 Task: Font style For heading UseBookman old style with blue colour & bold. font size for heading '20 Pt. 'Change the font style of data to Bookman old styleand font size to  12 Pt. Change the alignment of both headline & data to  Align center. In the sheet  BankStmts logbookbook
Action: Mouse moved to (44, 93)
Screenshot: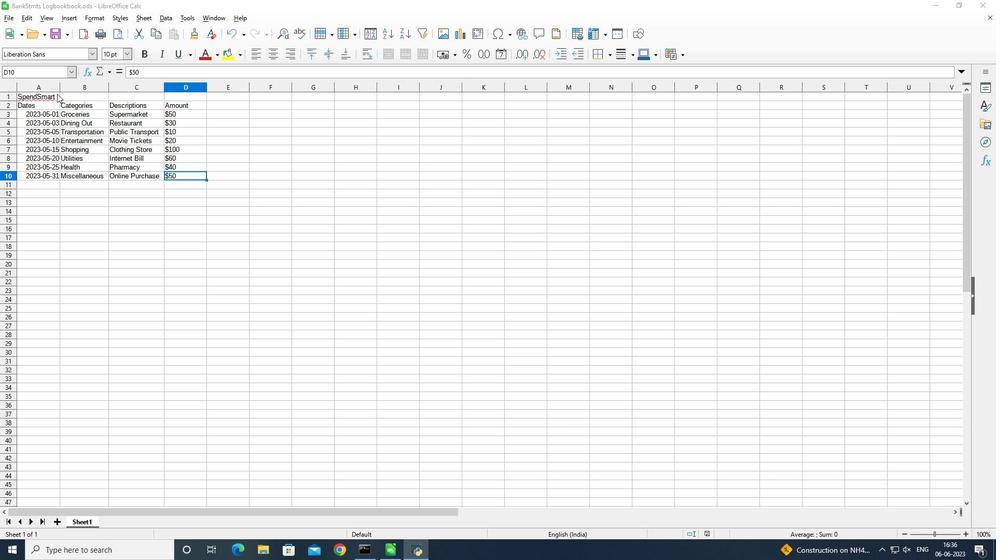 
Action: Mouse pressed left at (44, 93)
Screenshot: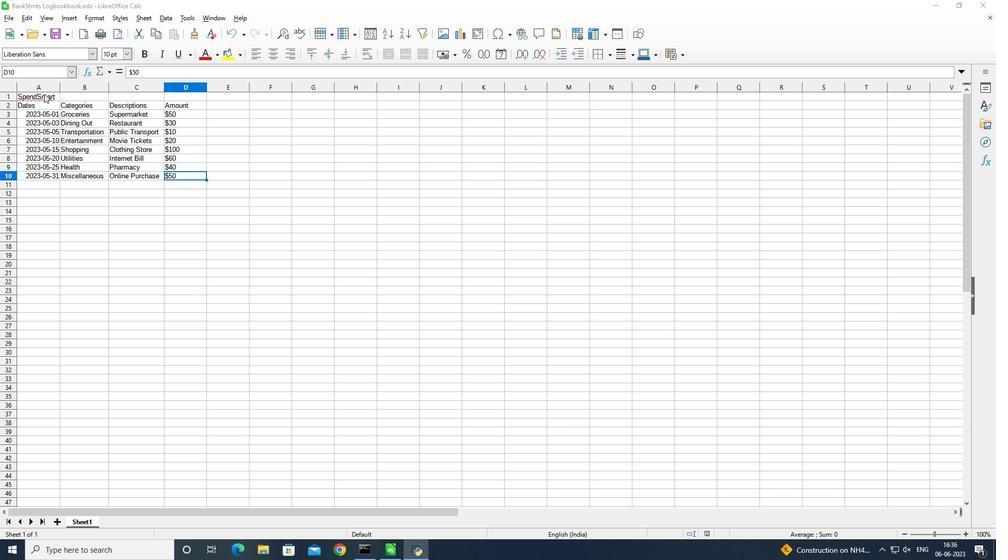 
Action: Mouse moved to (93, 52)
Screenshot: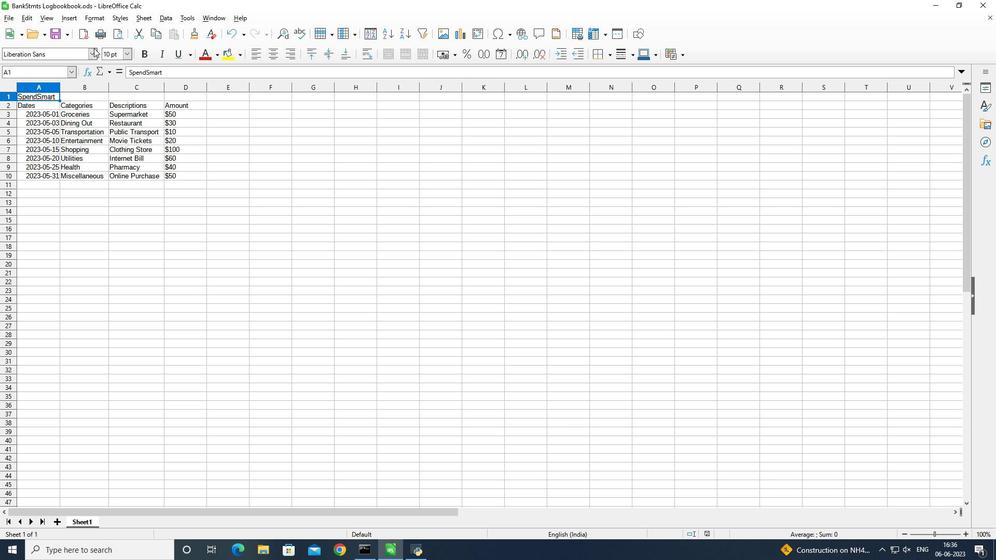 
Action: Mouse pressed left at (93, 52)
Screenshot: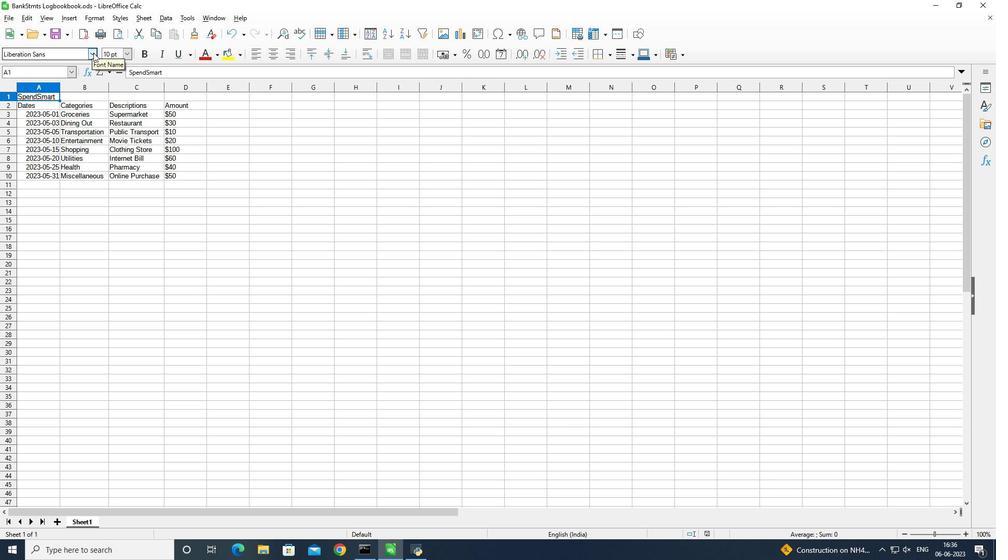 
Action: Mouse moved to (88, 184)
Screenshot: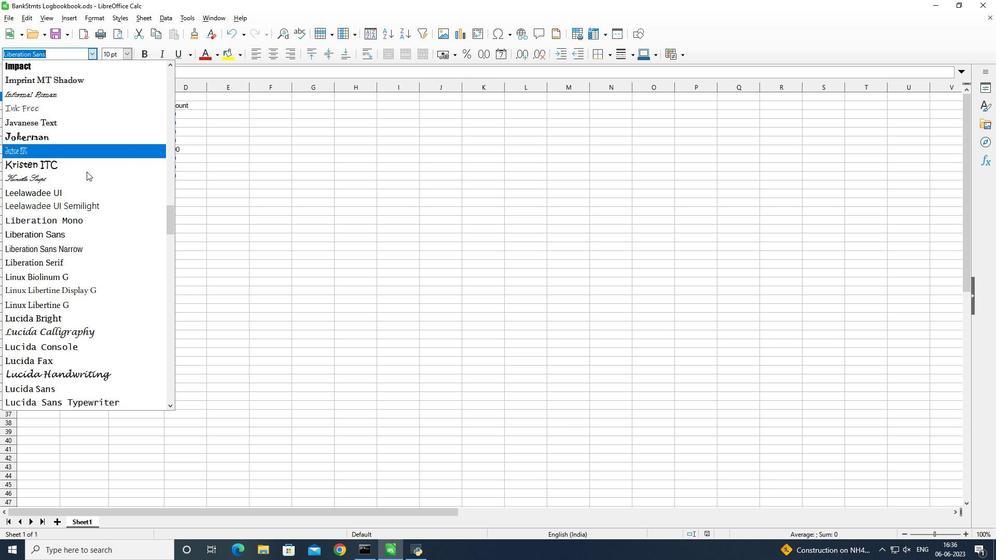 
Action: Mouse scrolled (88, 184) with delta (0, 0)
Screenshot: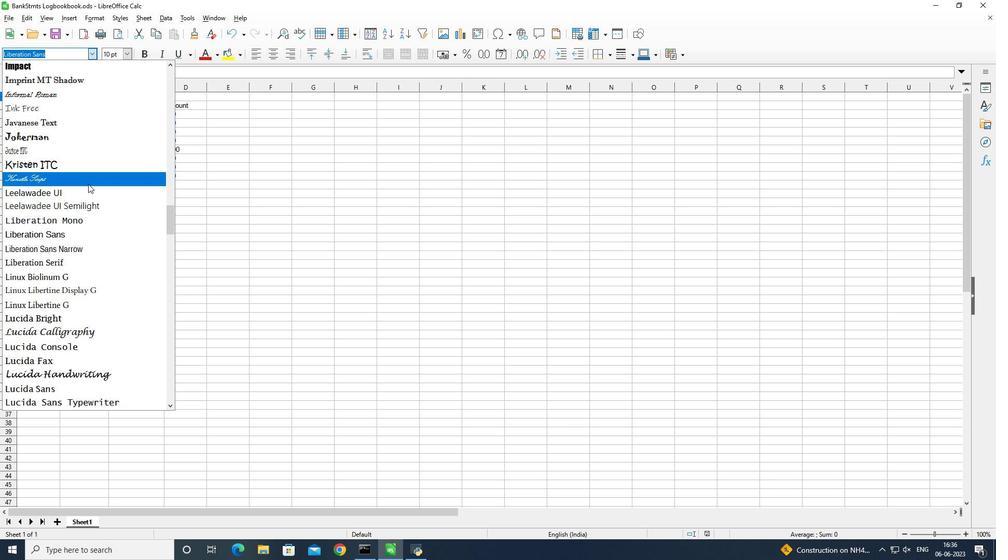 
Action: Mouse scrolled (88, 184) with delta (0, 0)
Screenshot: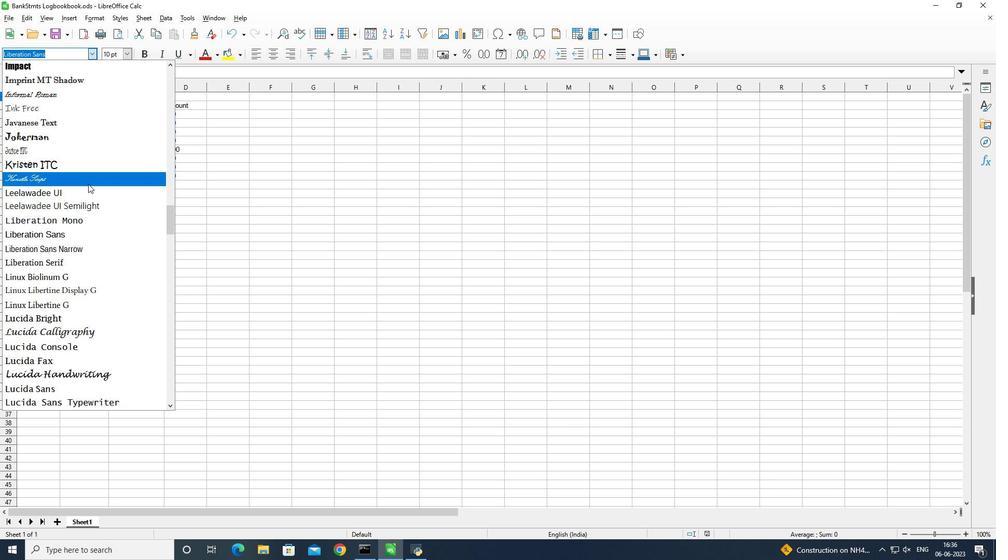 
Action: Mouse scrolled (88, 184) with delta (0, 0)
Screenshot: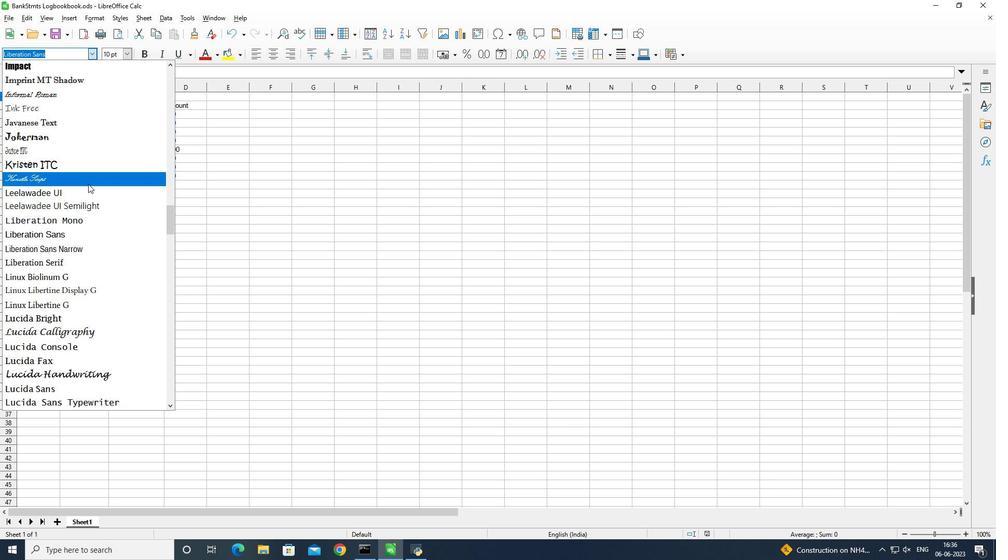 
Action: Mouse scrolled (88, 184) with delta (0, 0)
Screenshot: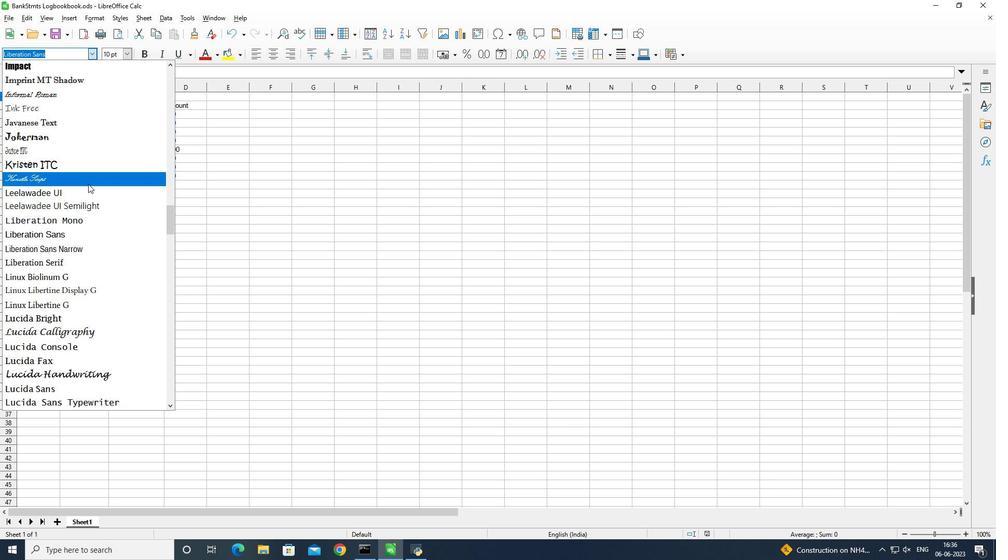 
Action: Mouse scrolled (88, 184) with delta (0, 0)
Screenshot: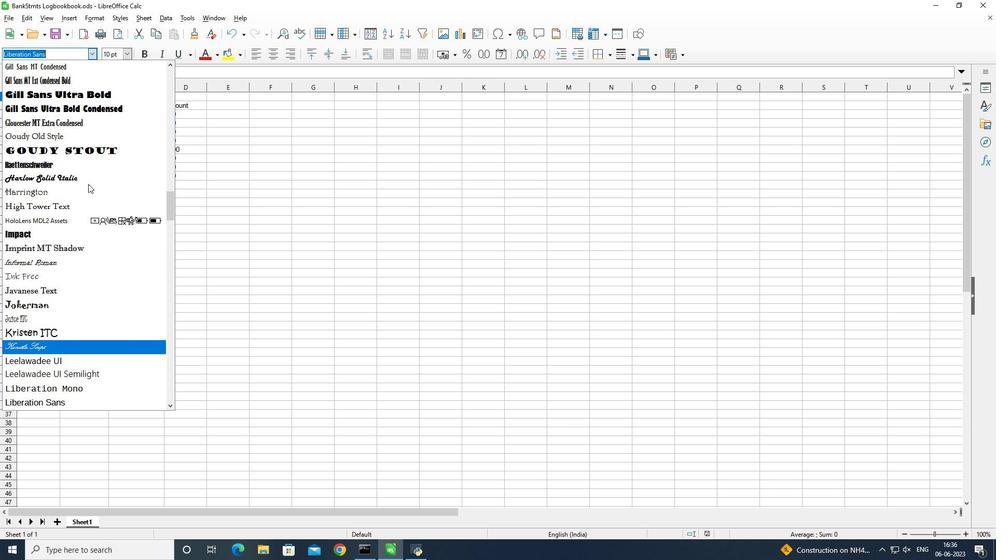 
Action: Mouse scrolled (88, 184) with delta (0, 0)
Screenshot: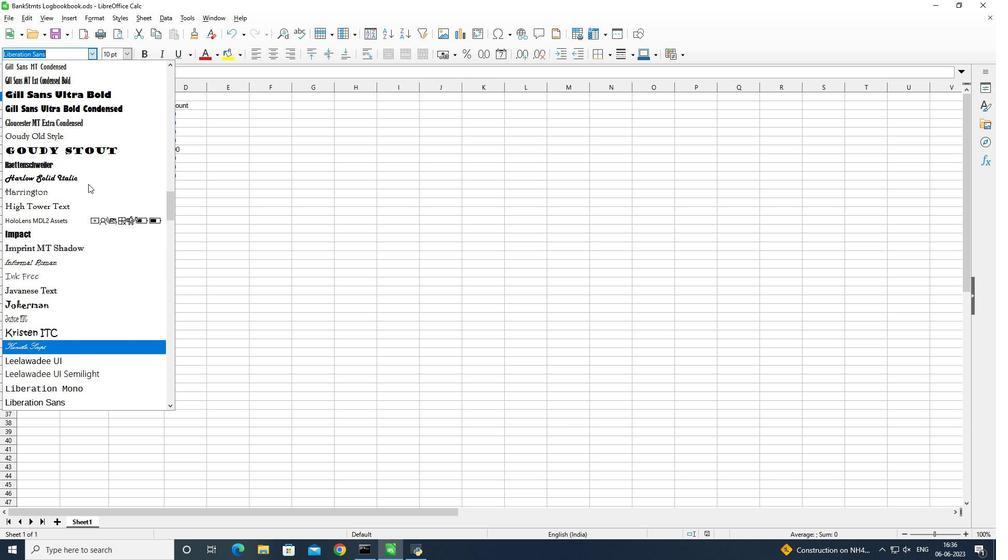 
Action: Mouse scrolled (88, 184) with delta (0, 0)
Screenshot: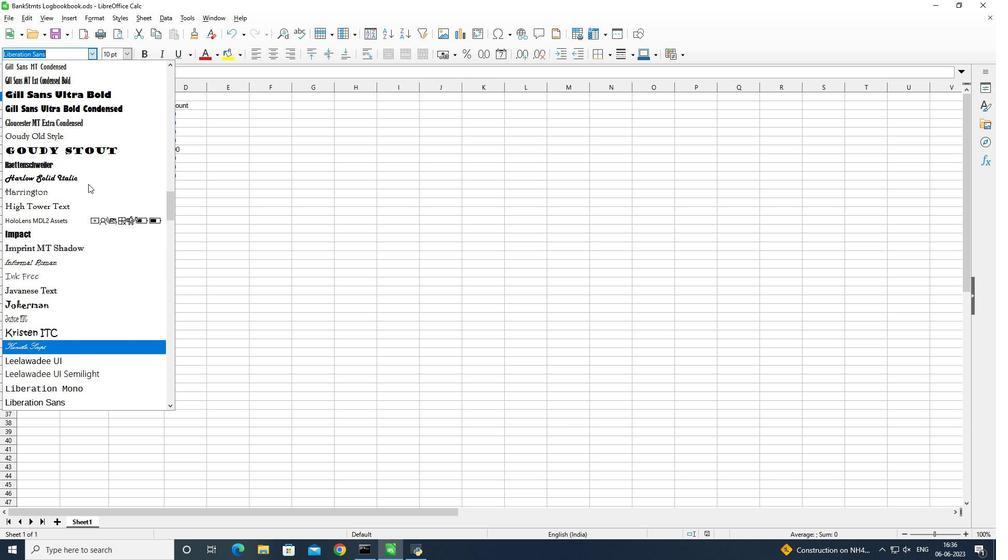 
Action: Mouse scrolled (88, 184) with delta (0, 0)
Screenshot: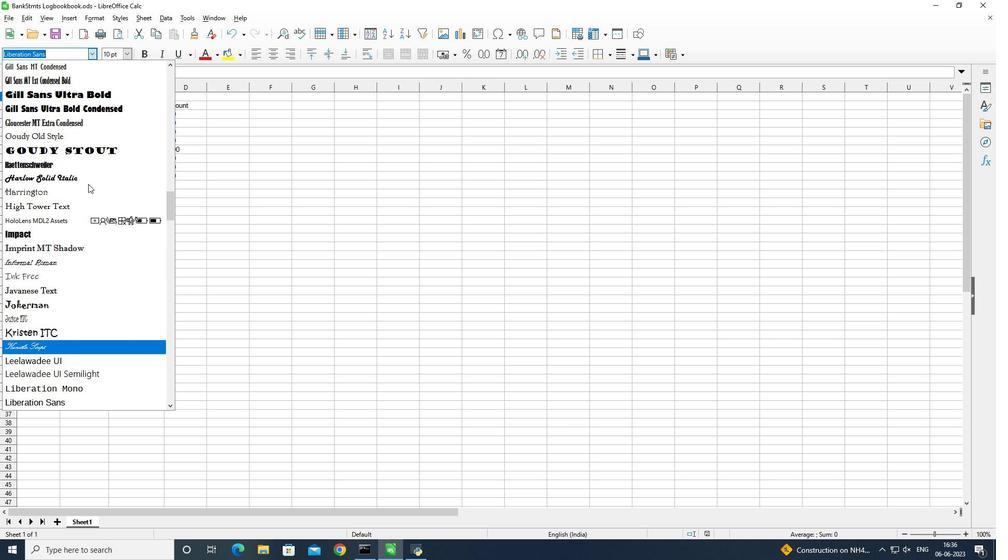 
Action: Mouse scrolled (88, 184) with delta (0, 0)
Screenshot: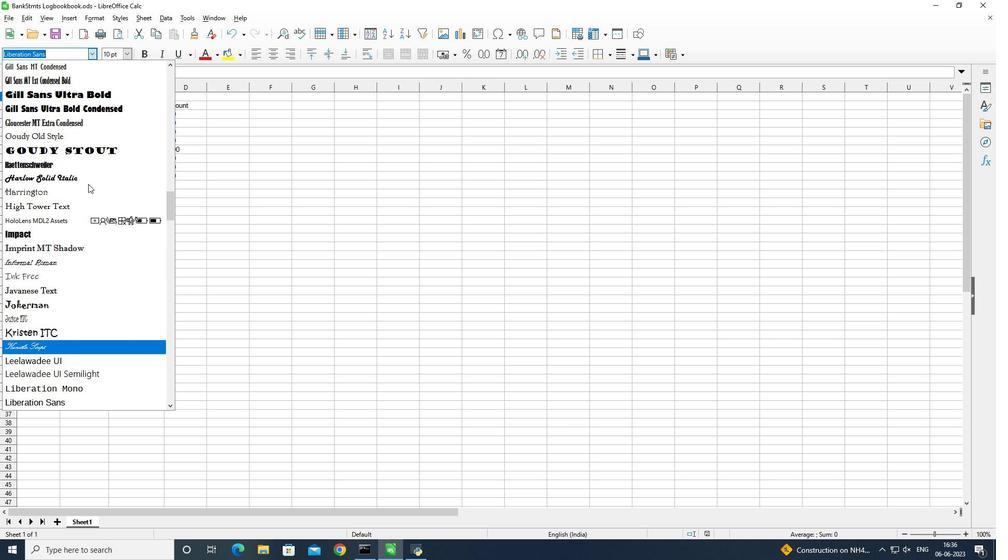 
Action: Mouse scrolled (88, 184) with delta (0, 0)
Screenshot: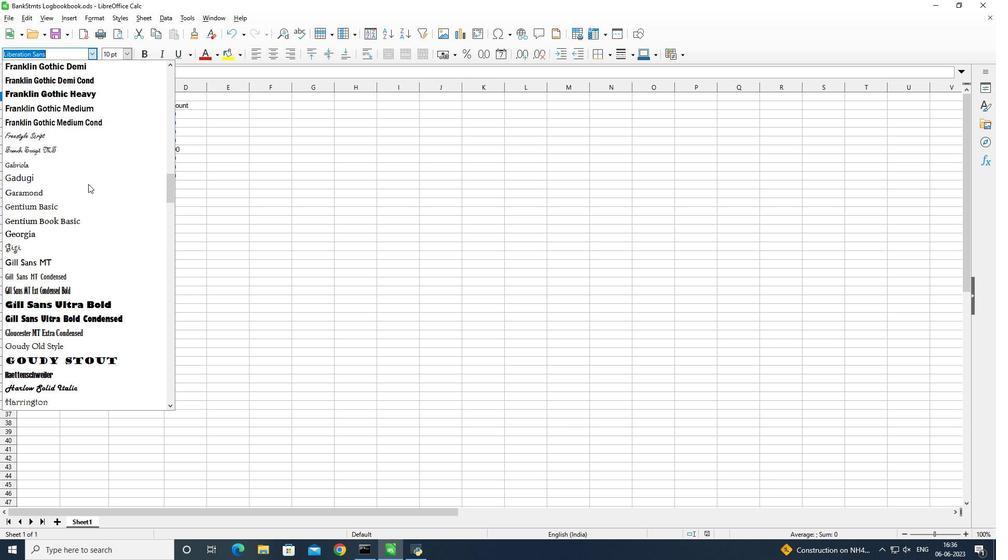 
Action: Mouse scrolled (88, 184) with delta (0, 0)
Screenshot: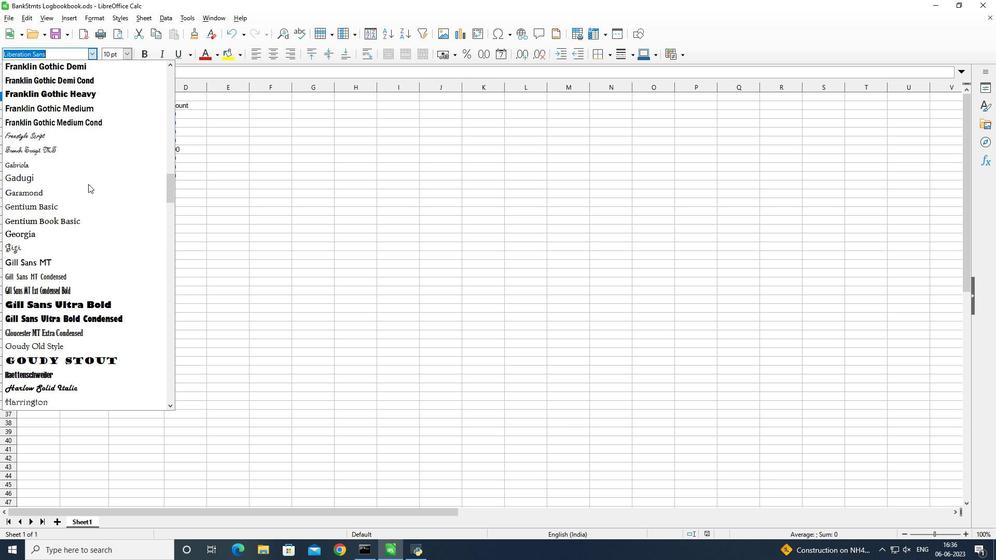 
Action: Mouse scrolled (88, 184) with delta (0, 0)
Screenshot: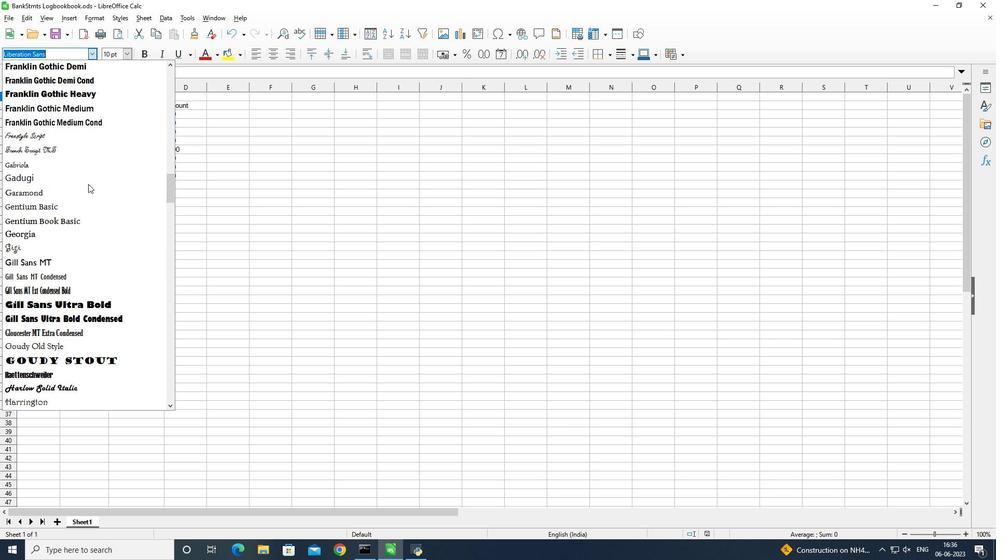 
Action: Mouse scrolled (88, 184) with delta (0, 0)
Screenshot: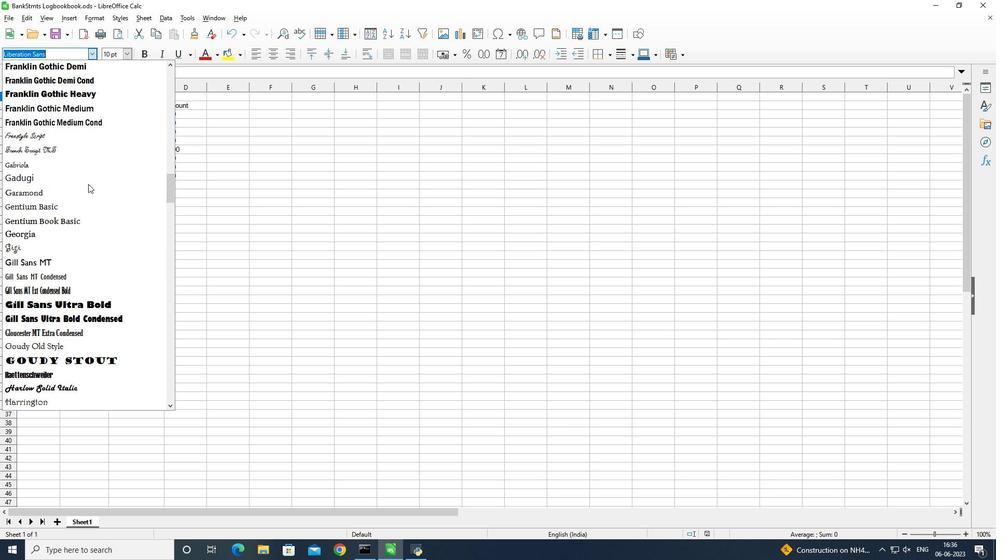 
Action: Mouse scrolled (88, 184) with delta (0, 0)
Screenshot: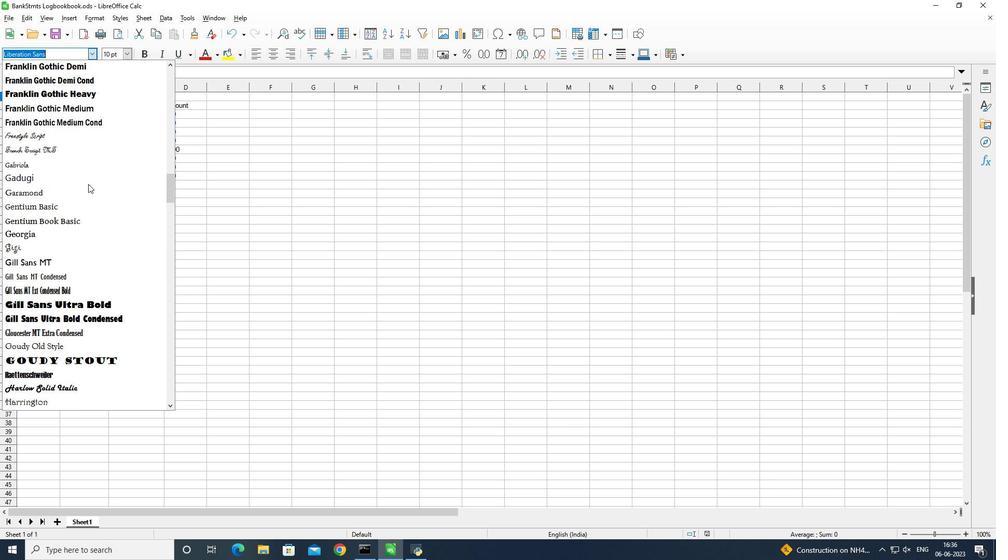 
Action: Mouse scrolled (88, 184) with delta (0, 0)
Screenshot: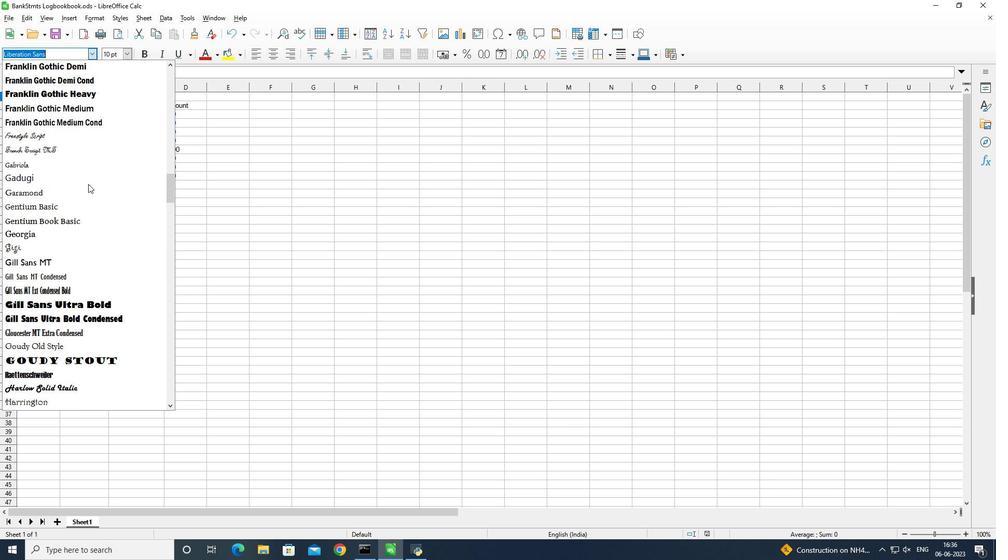 
Action: Mouse scrolled (88, 184) with delta (0, 0)
Screenshot: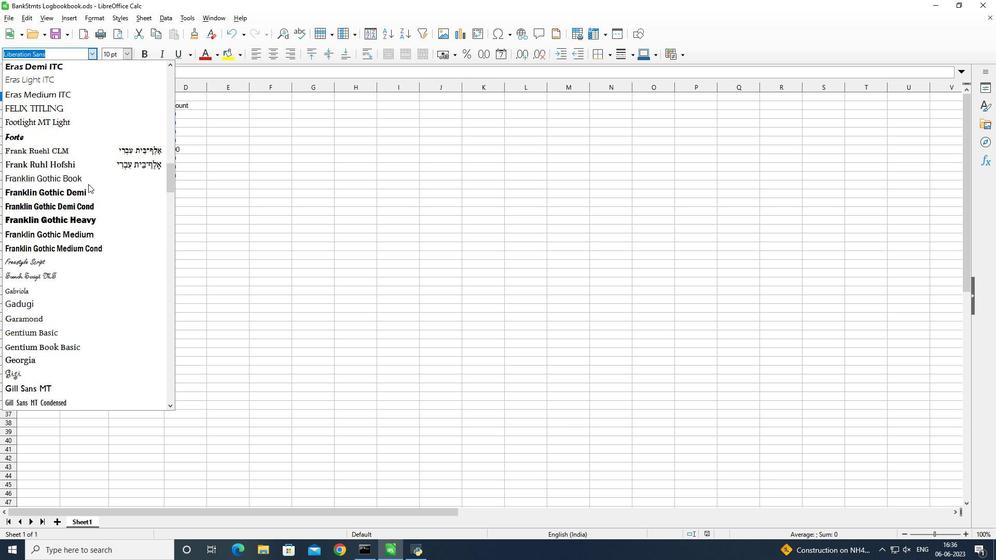 
Action: Mouse scrolled (88, 184) with delta (0, 0)
Screenshot: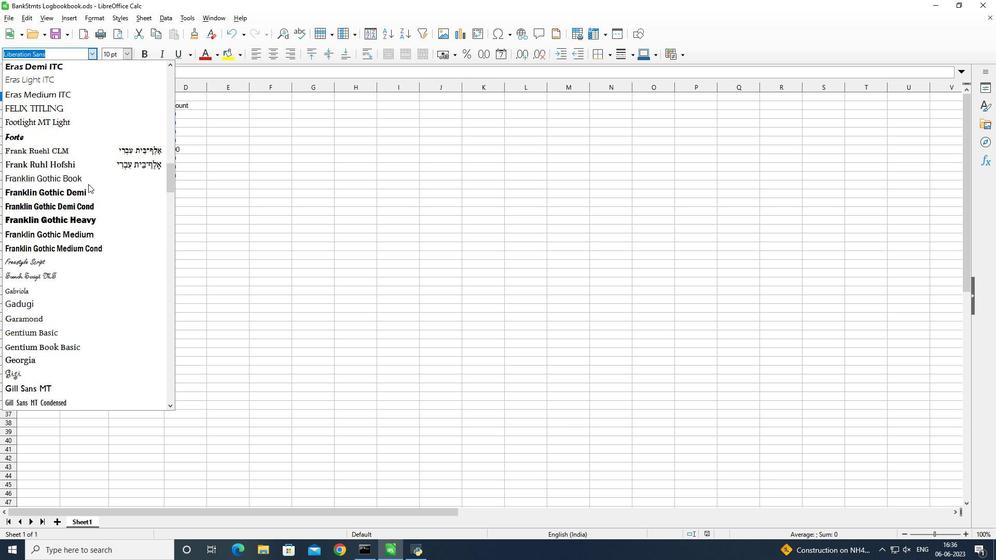 
Action: Mouse scrolled (88, 184) with delta (0, 0)
Screenshot: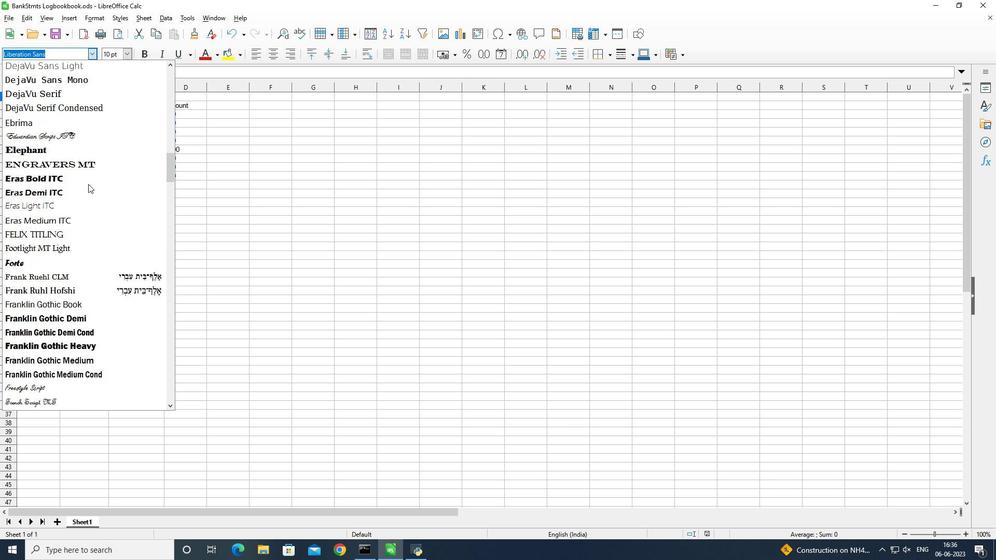 
Action: Mouse scrolled (88, 184) with delta (0, 0)
Screenshot: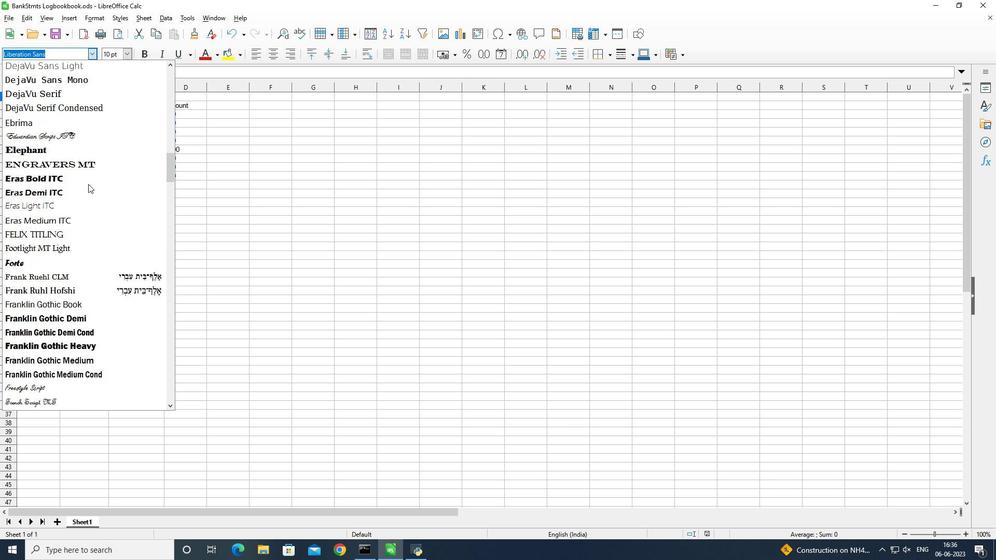 
Action: Mouse scrolled (88, 184) with delta (0, 0)
Screenshot: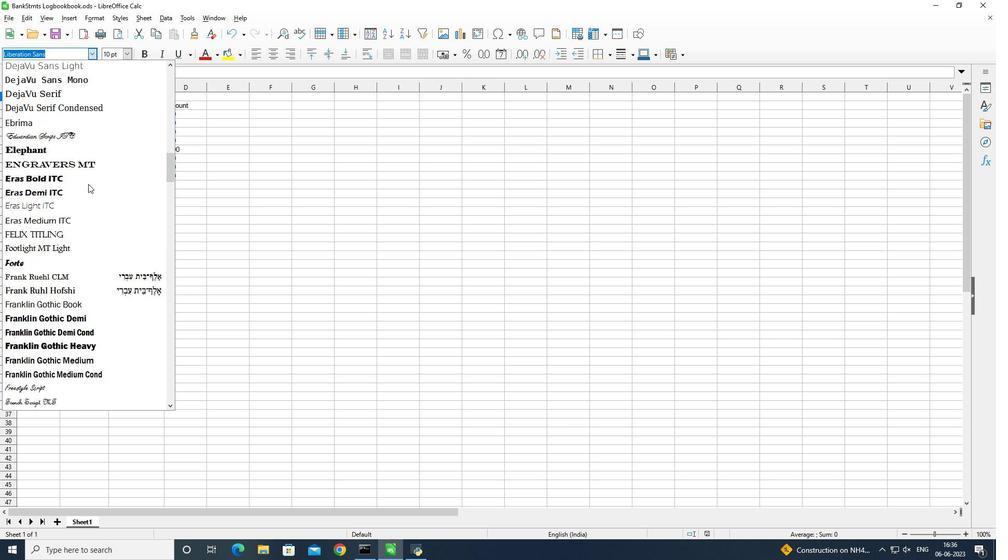 
Action: Mouse scrolled (88, 184) with delta (0, 0)
Screenshot: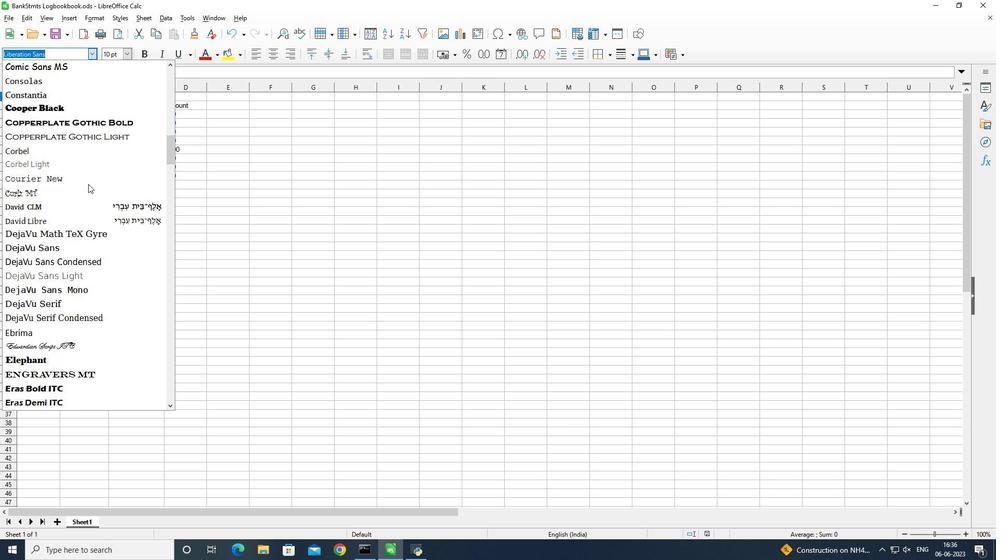 
Action: Mouse scrolled (88, 184) with delta (0, 0)
Screenshot: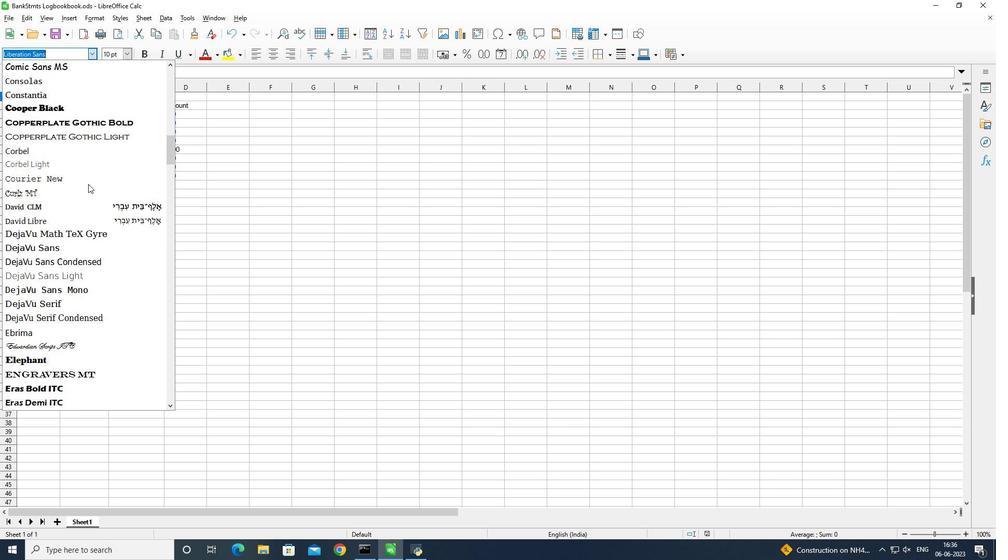 
Action: Mouse scrolled (88, 184) with delta (0, 0)
Screenshot: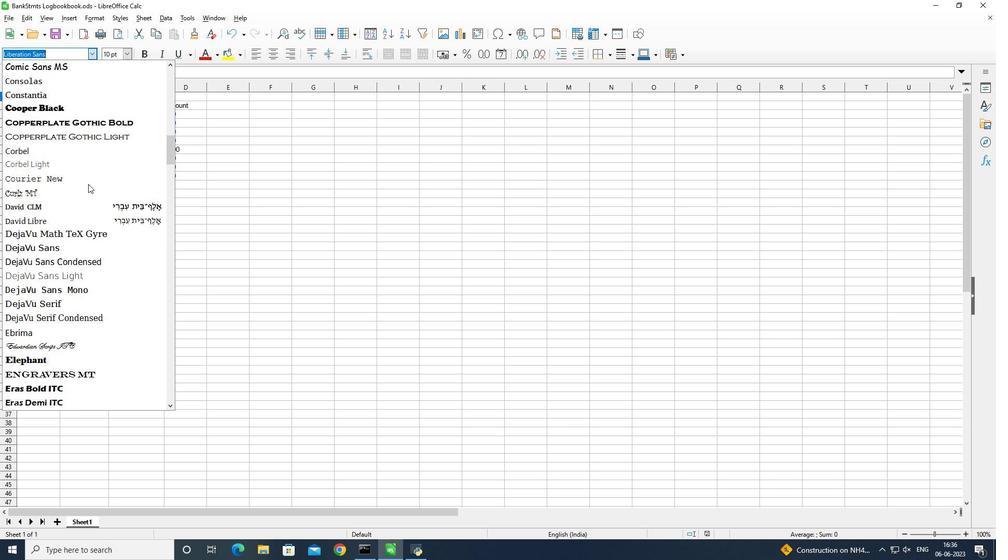 
Action: Mouse scrolled (88, 184) with delta (0, 0)
Screenshot: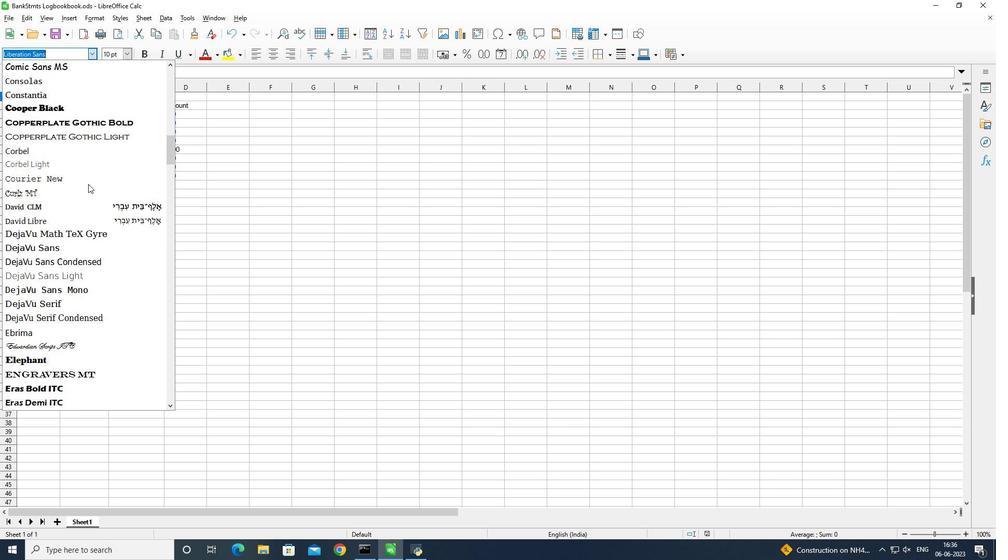
Action: Mouse scrolled (88, 184) with delta (0, 0)
Screenshot: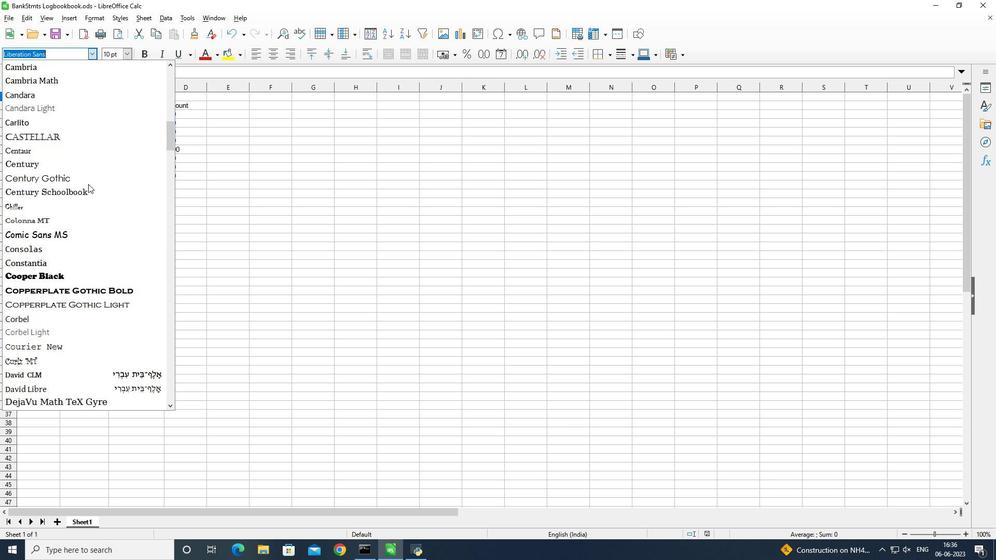 
Action: Mouse scrolled (88, 184) with delta (0, 0)
Screenshot: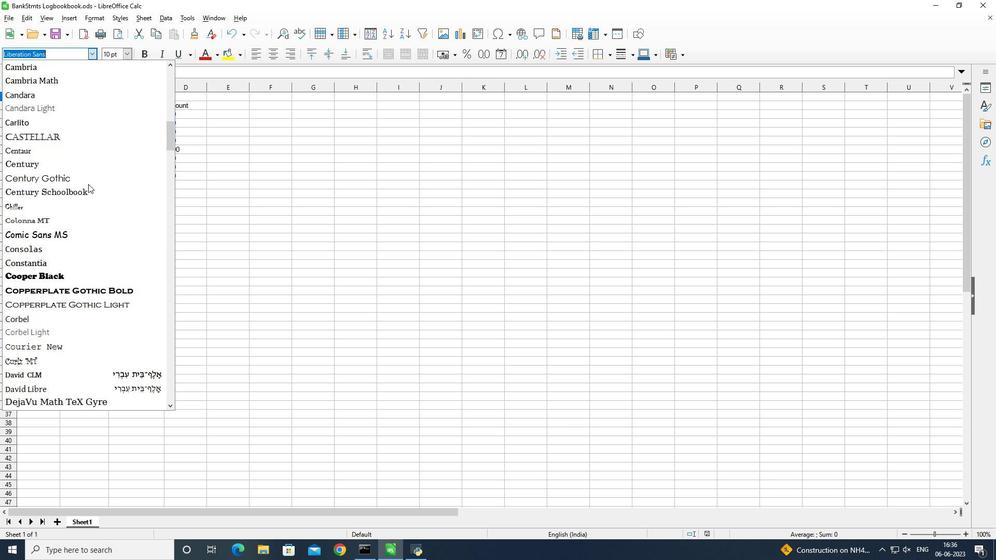 
Action: Mouse scrolled (88, 184) with delta (0, 0)
Screenshot: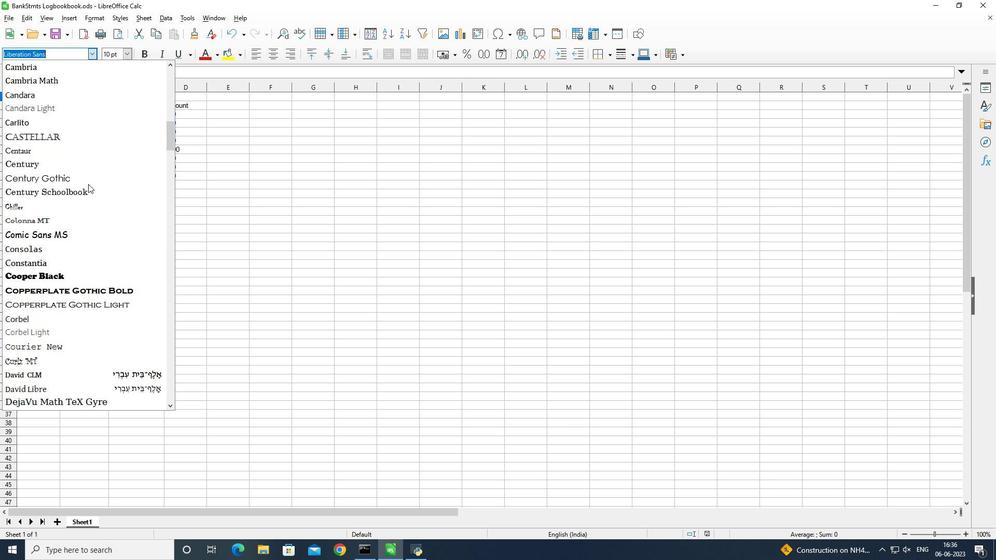 
Action: Mouse scrolled (88, 184) with delta (0, 0)
Screenshot: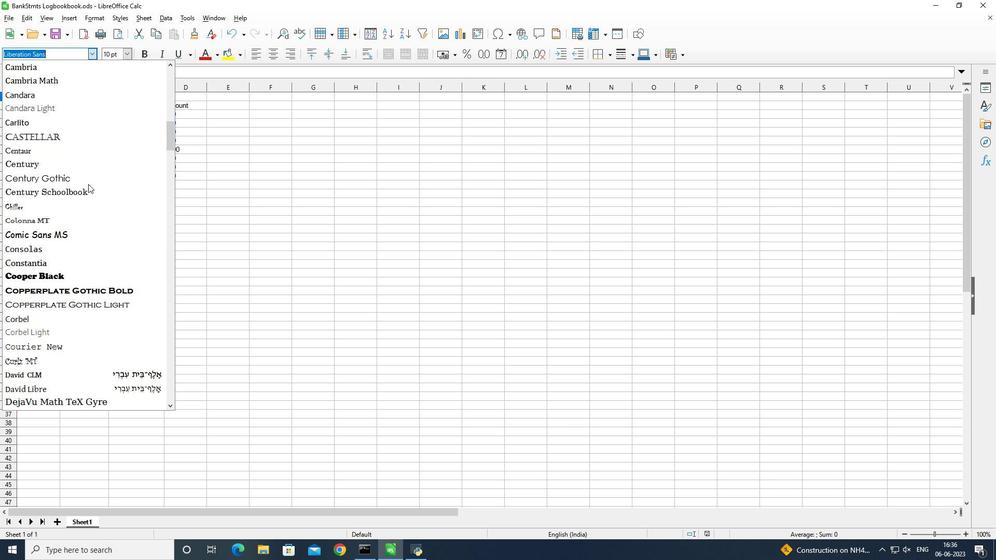 
Action: Mouse scrolled (88, 184) with delta (0, 0)
Screenshot: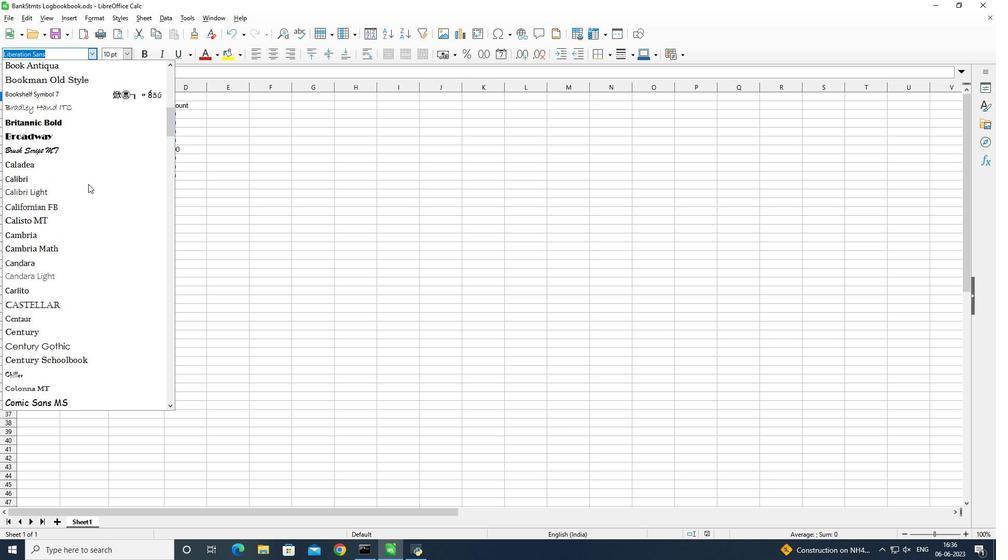 
Action: Mouse scrolled (88, 184) with delta (0, 0)
Screenshot: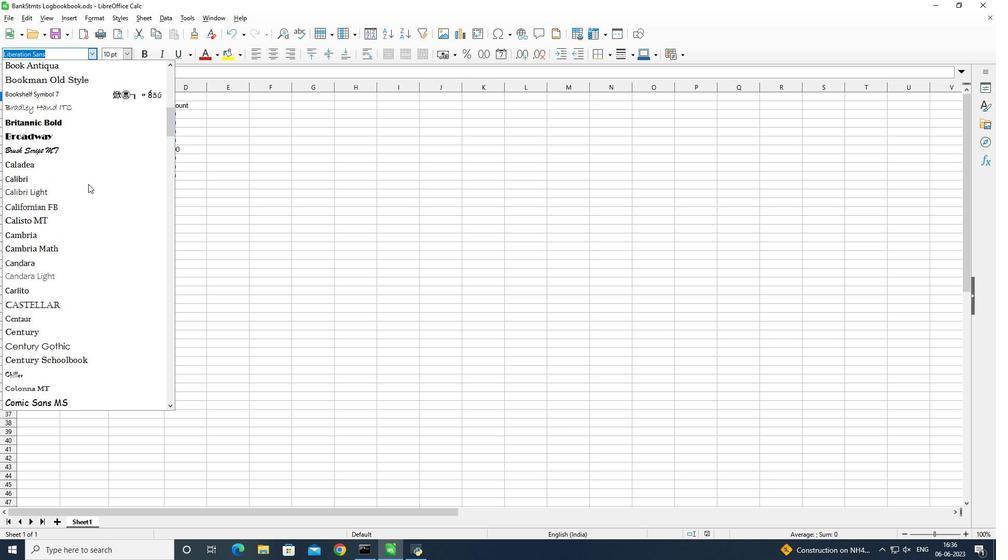 
Action: Mouse scrolled (88, 184) with delta (0, 0)
Screenshot: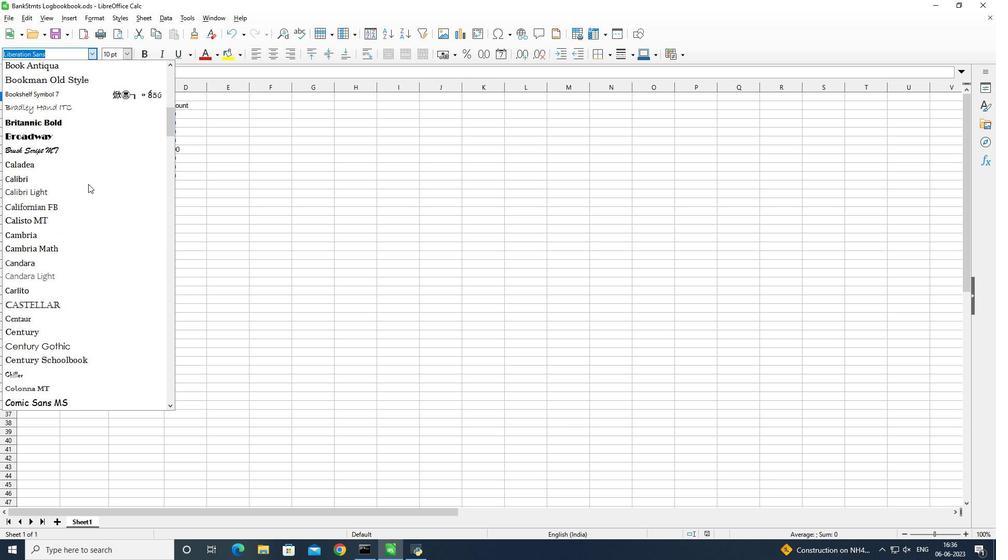 
Action: Mouse scrolled (88, 184) with delta (0, 0)
Screenshot: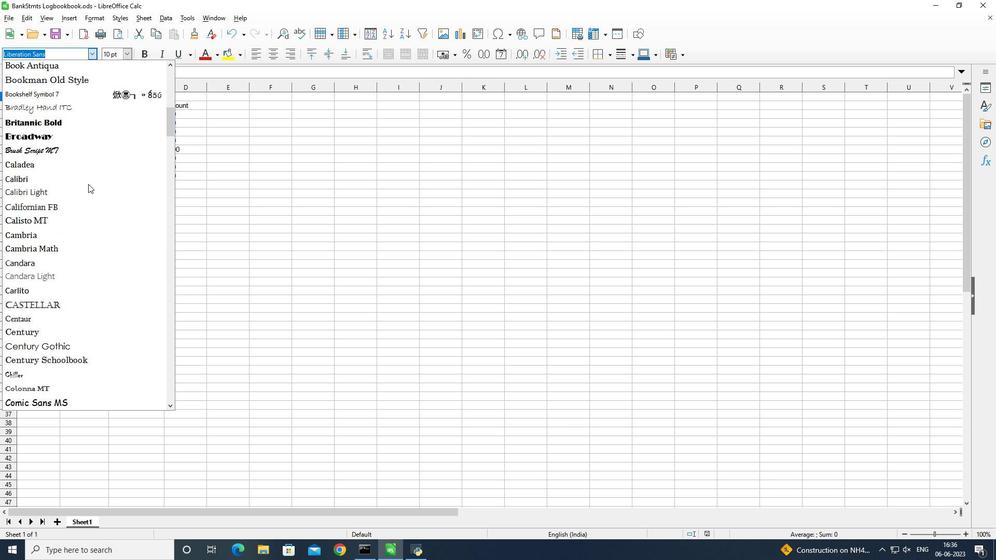 
Action: Mouse moved to (97, 245)
Screenshot: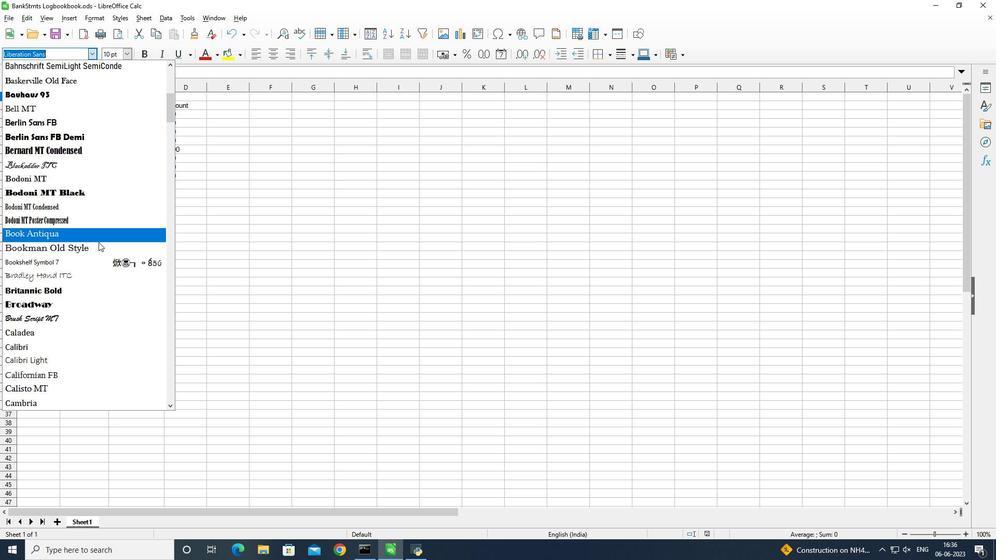 
Action: Mouse pressed left at (97, 245)
Screenshot: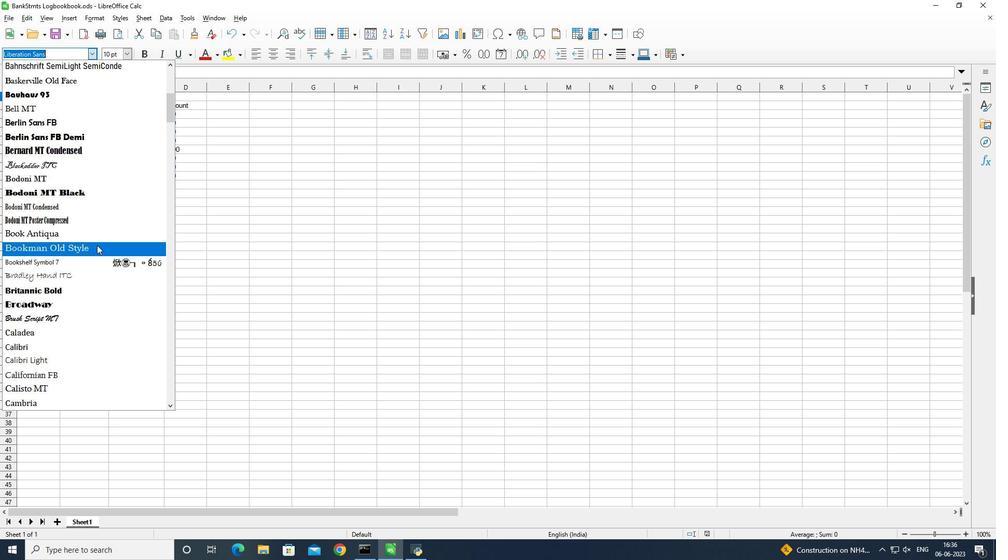 
Action: Mouse moved to (216, 50)
Screenshot: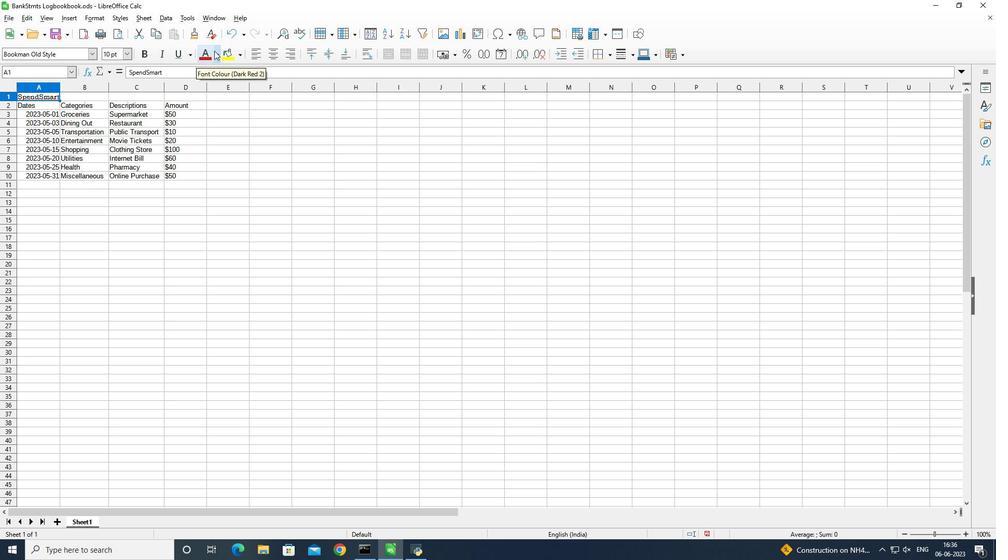 
Action: Mouse pressed left at (216, 50)
Screenshot: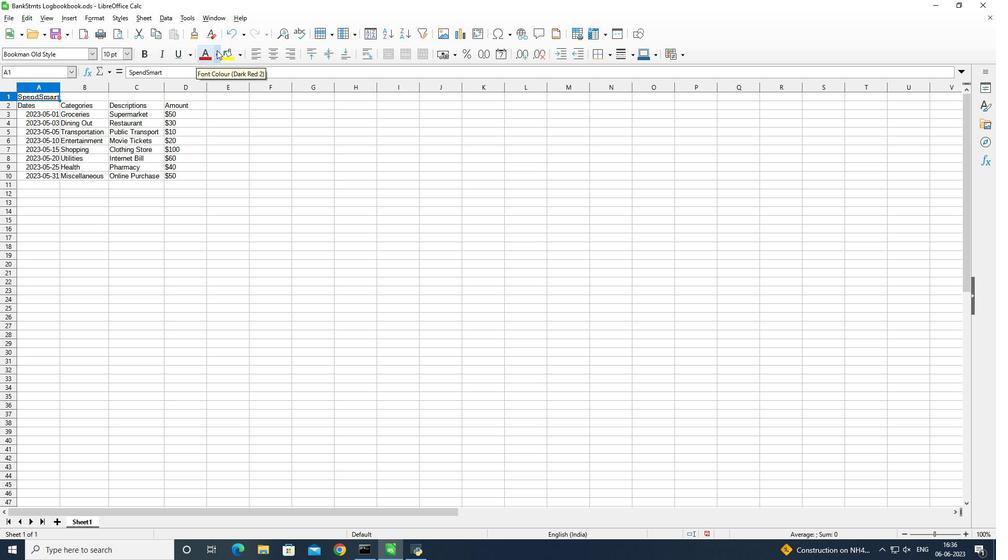 
Action: Mouse moved to (276, 128)
Screenshot: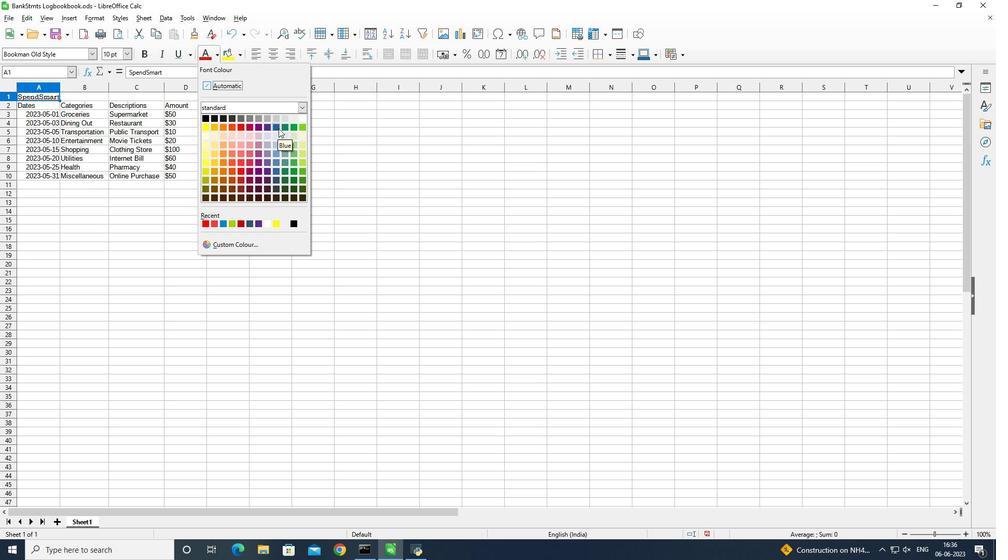 
Action: Mouse pressed left at (276, 128)
Screenshot: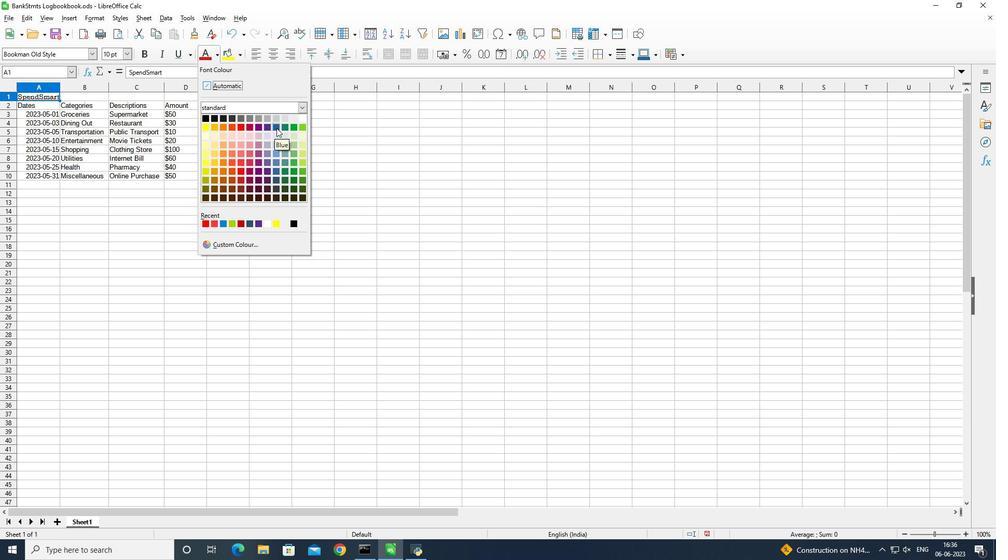 
Action: Mouse moved to (146, 62)
Screenshot: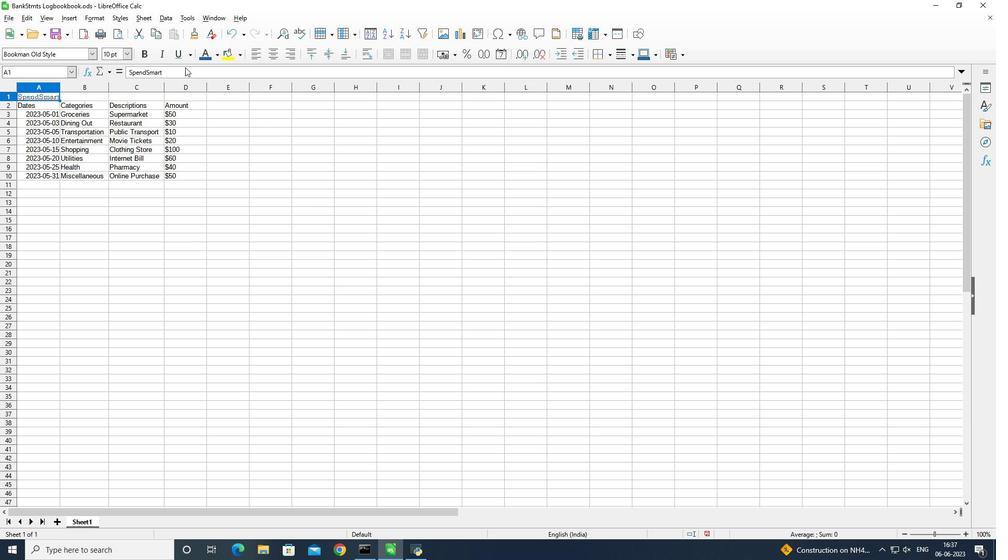 
Action: Mouse pressed left at (146, 62)
Screenshot: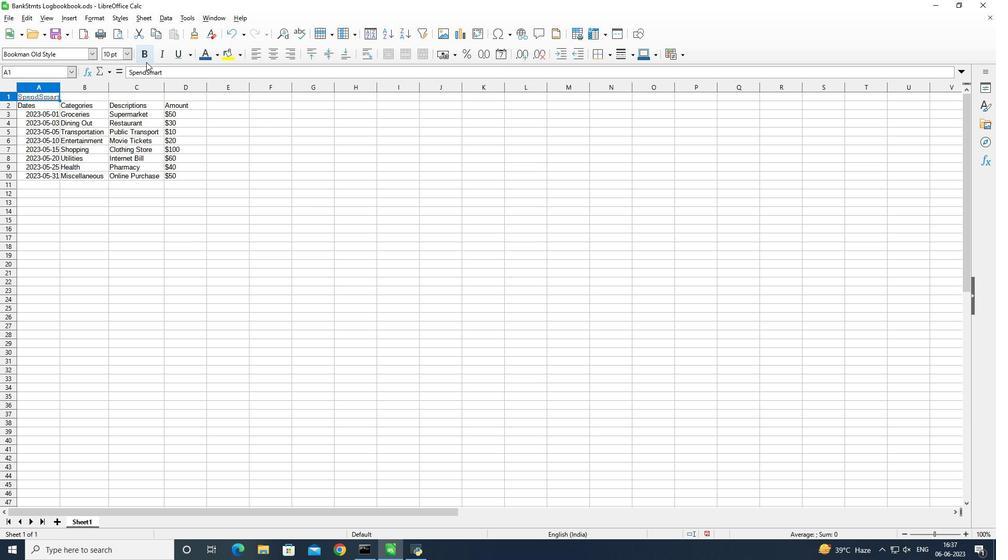 
Action: Mouse moved to (219, 54)
Screenshot: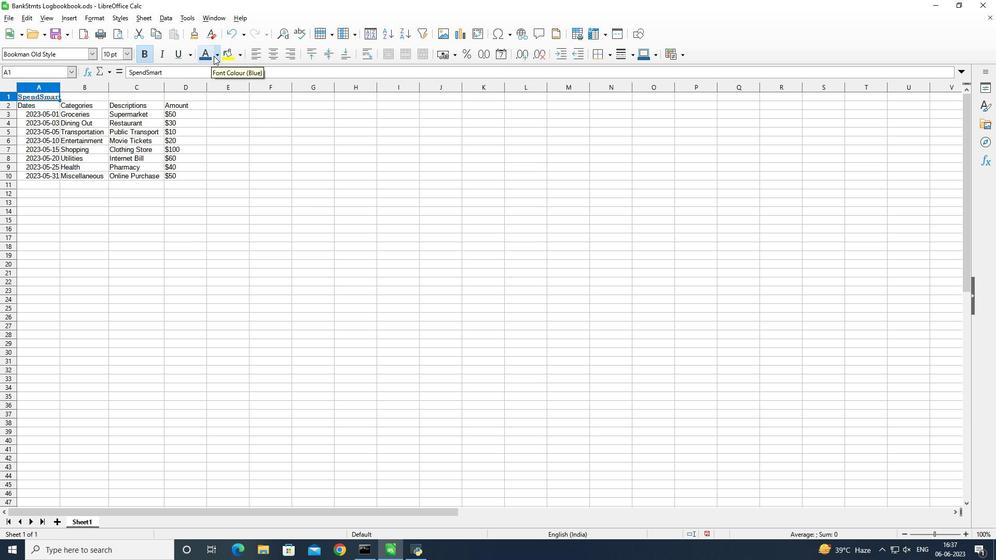 
Action: Mouse pressed left at (219, 54)
Screenshot: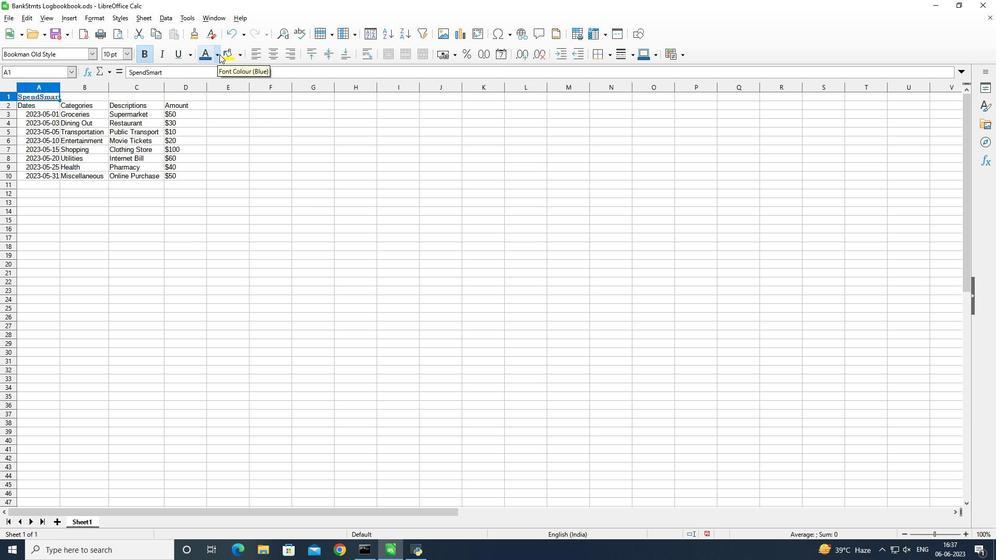 
Action: Mouse moved to (43, 94)
Screenshot: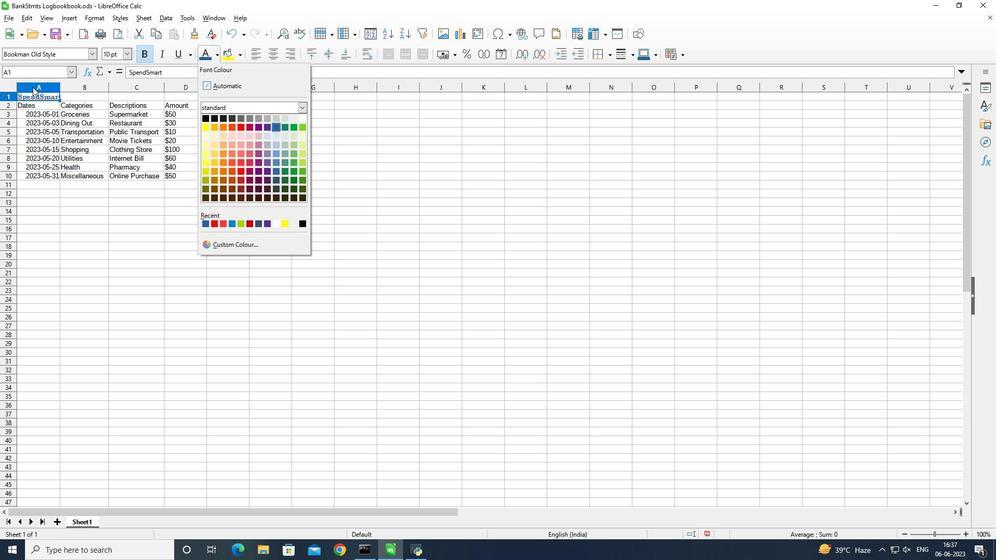 
Action: Mouse pressed left at (43, 94)
Screenshot: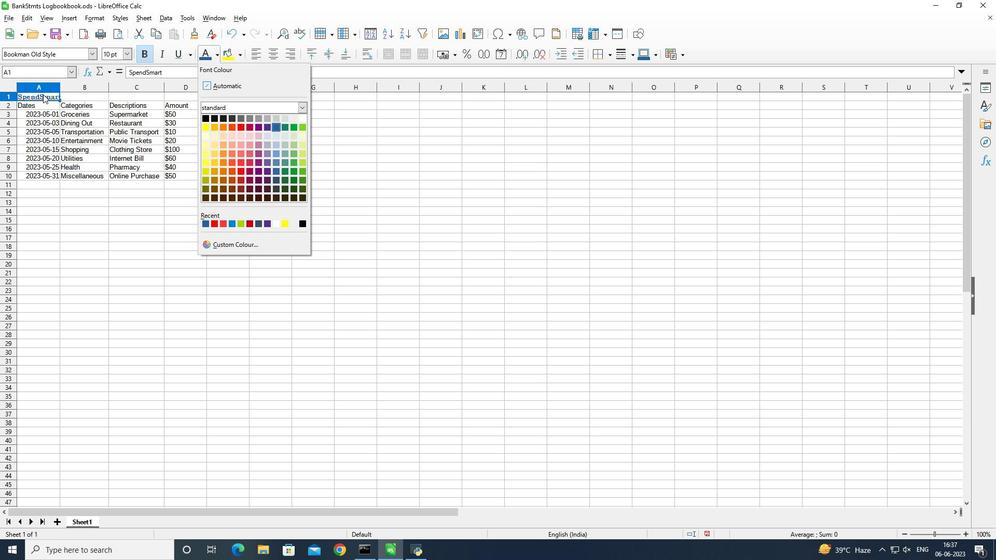 
Action: Mouse moved to (129, 52)
Screenshot: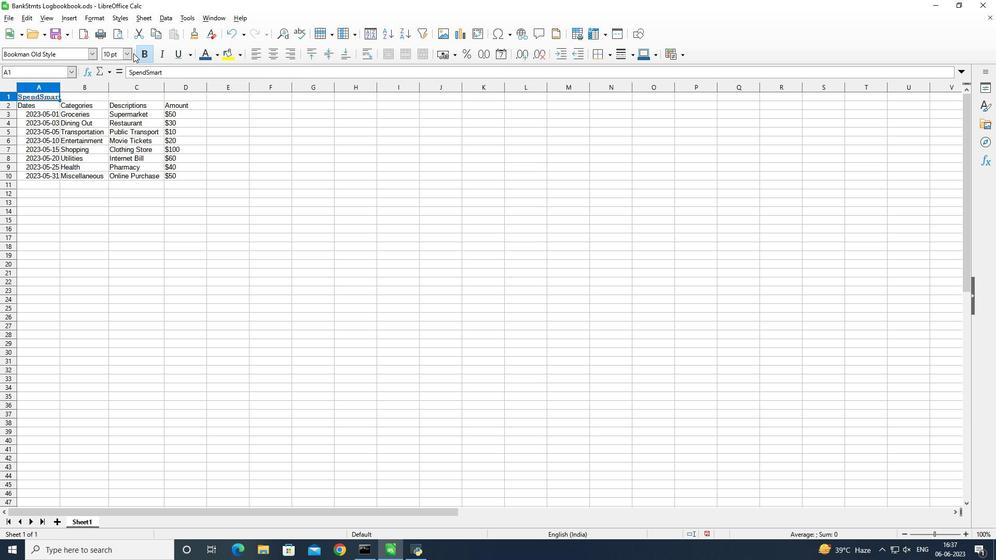 
Action: Mouse pressed left at (129, 52)
Screenshot: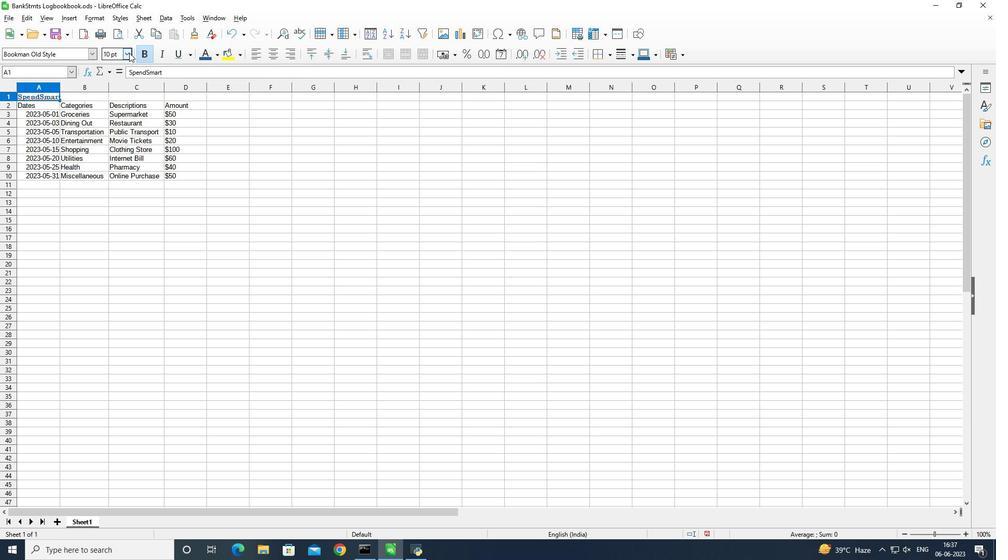 
Action: Mouse moved to (120, 177)
Screenshot: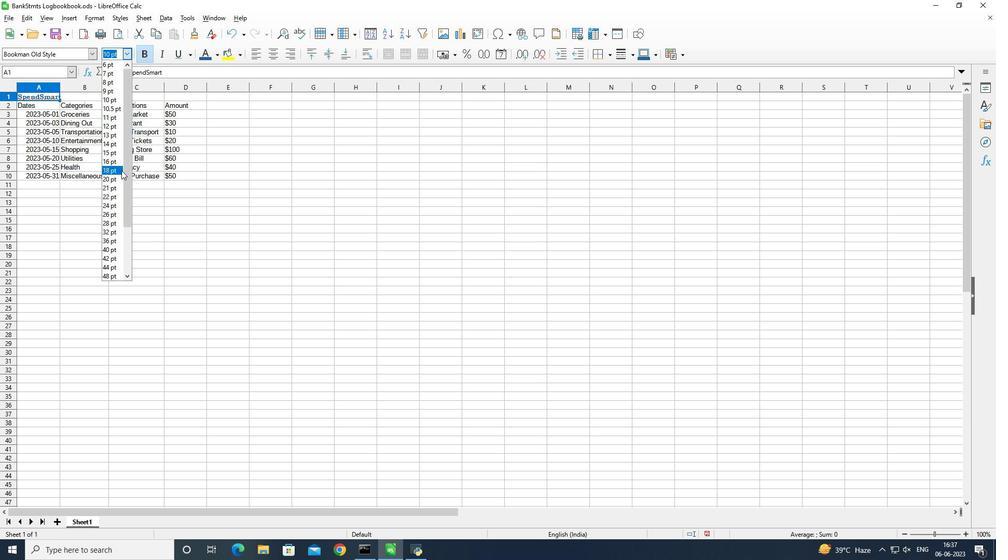 
Action: Mouse pressed left at (120, 177)
Screenshot: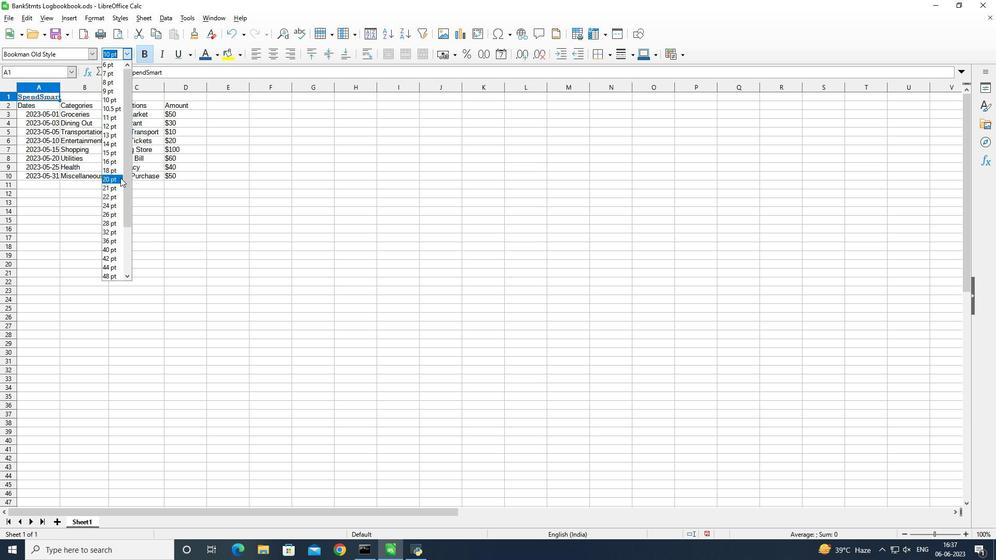 
Action: Mouse moved to (49, 99)
Screenshot: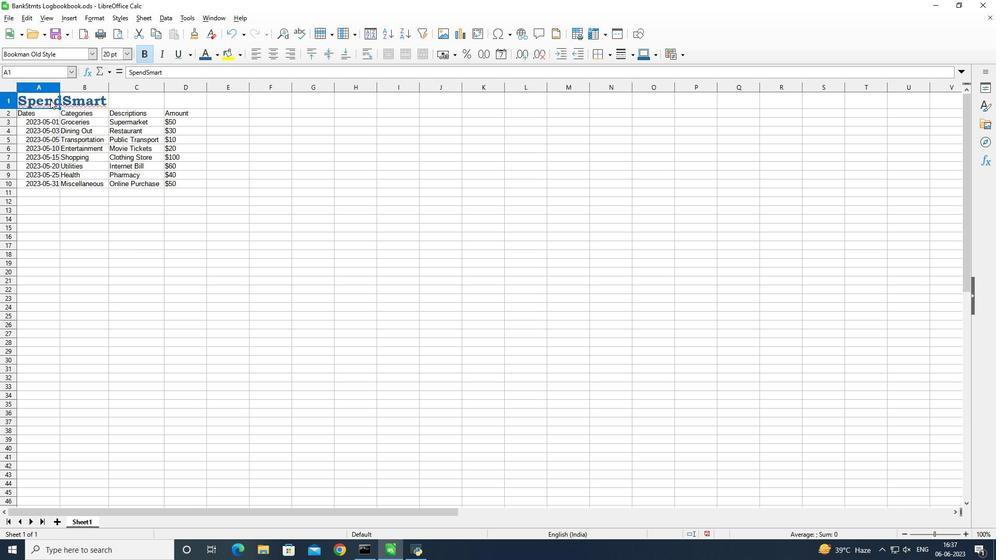 
Action: Mouse pressed left at (49, 99)
Screenshot: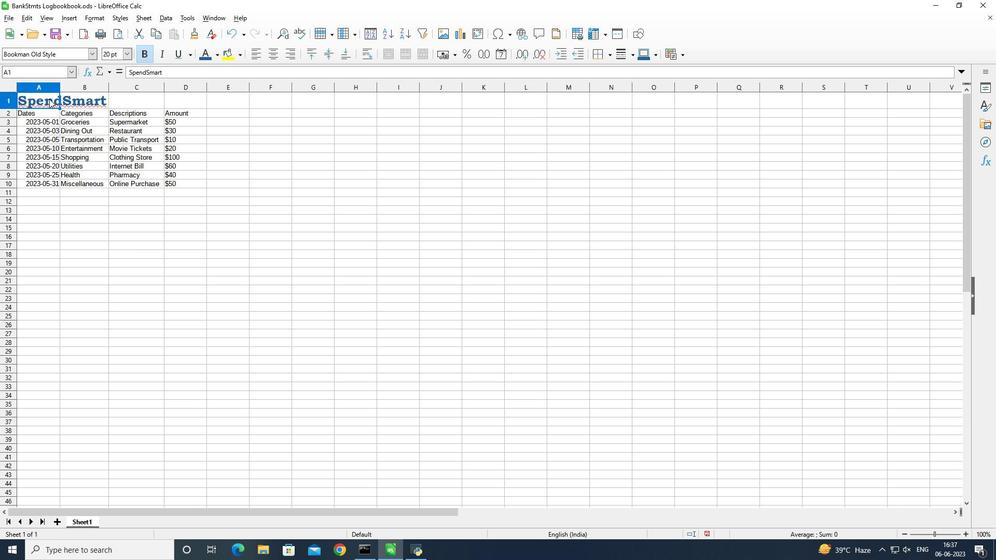 
Action: Mouse moved to (410, 55)
Screenshot: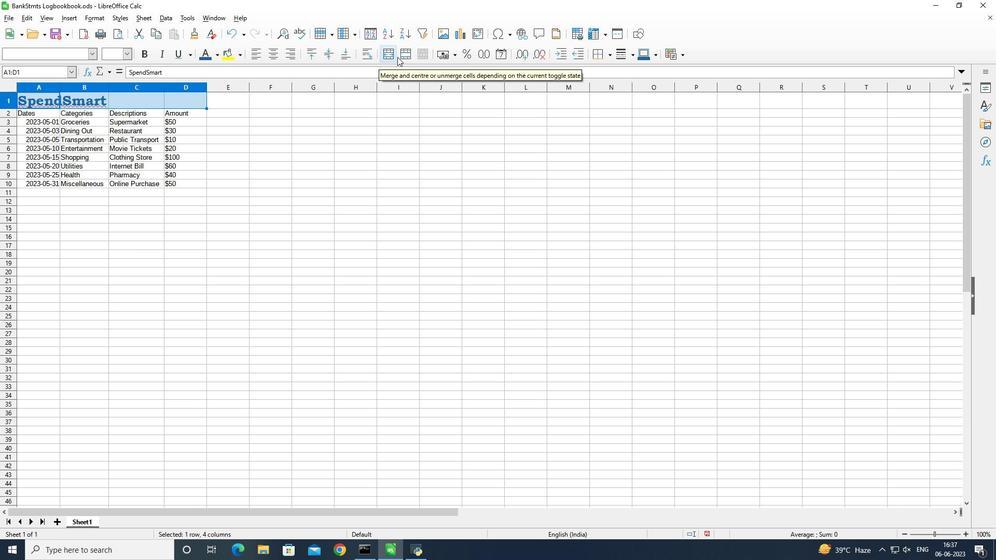 
Action: Mouse pressed left at (410, 55)
Screenshot: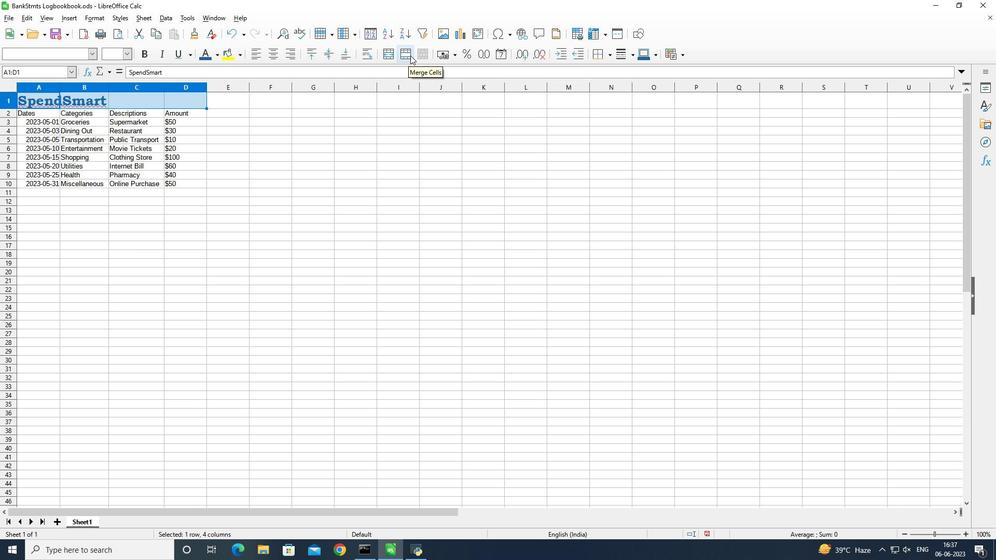 
Action: Mouse moved to (50, 110)
Screenshot: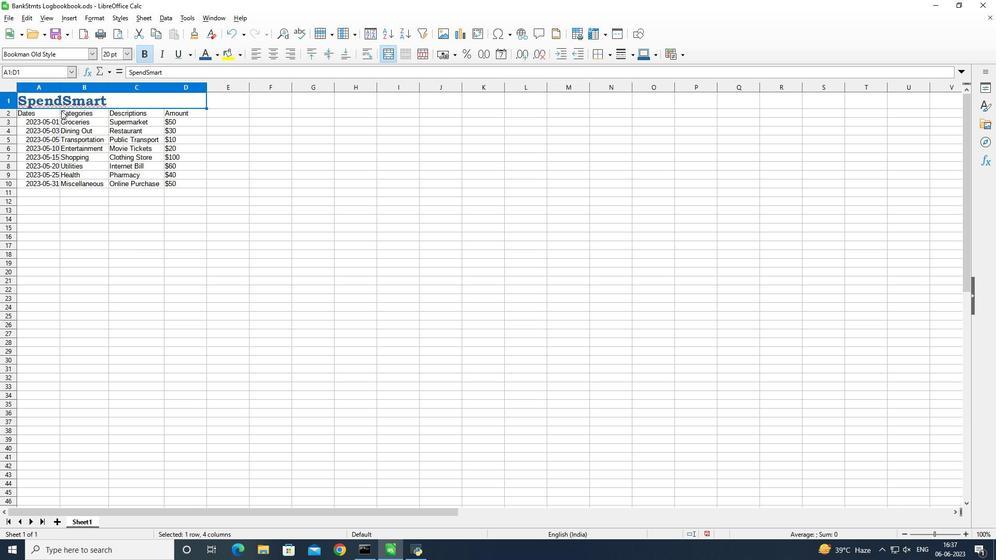 
Action: Mouse pressed left at (50, 110)
Screenshot: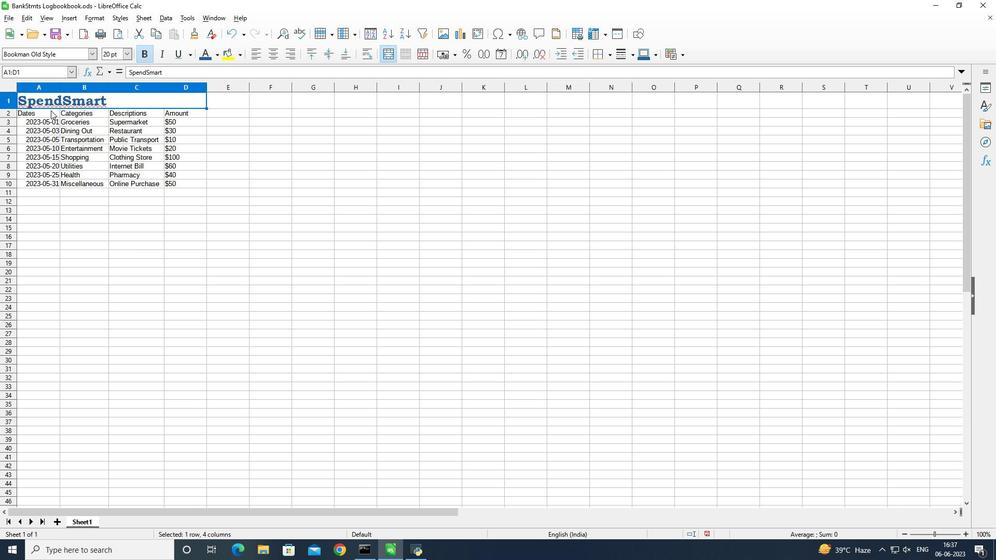
Action: Mouse moved to (50, 110)
Screenshot: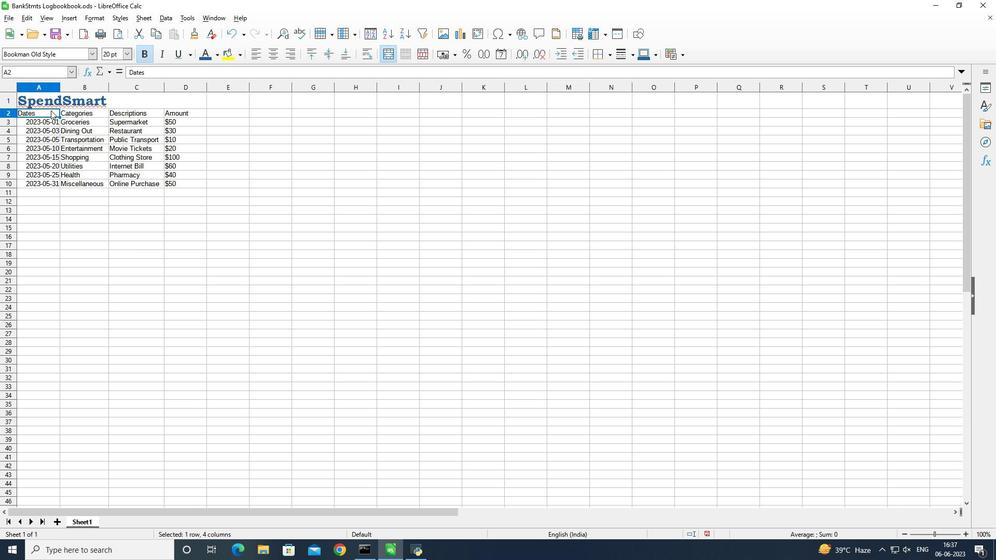 
Action: Mouse pressed left at (50, 110)
Screenshot: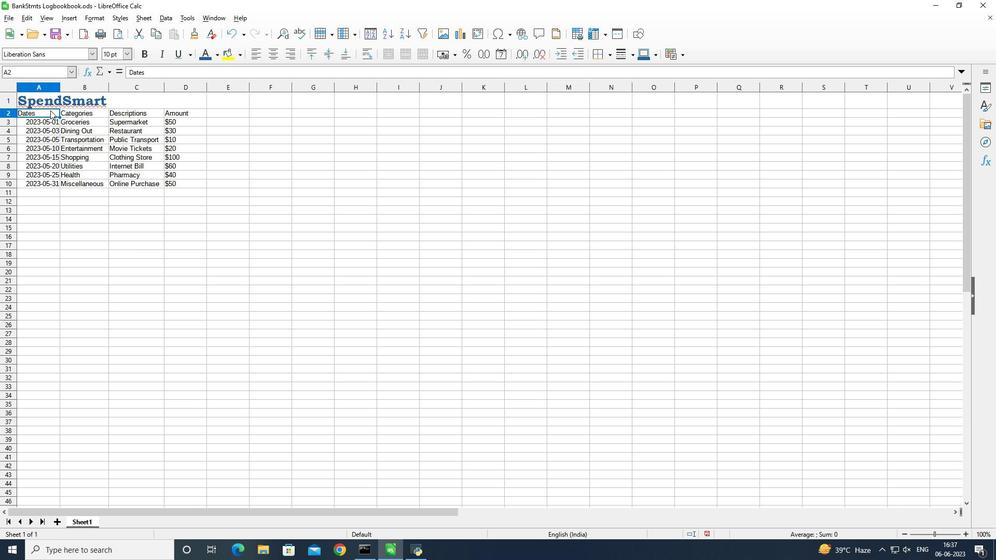 
Action: Mouse moved to (91, 58)
Screenshot: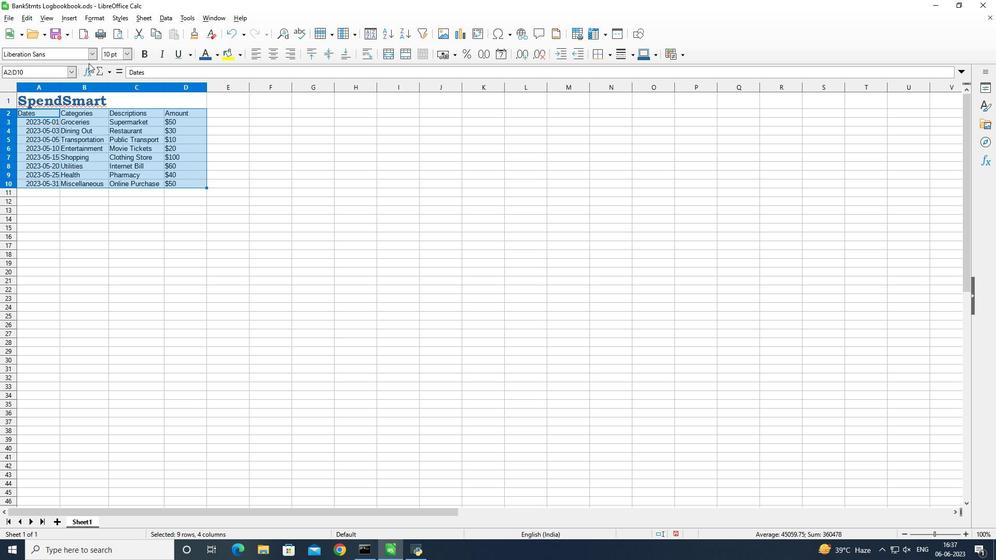 
Action: Mouse pressed left at (91, 58)
Screenshot: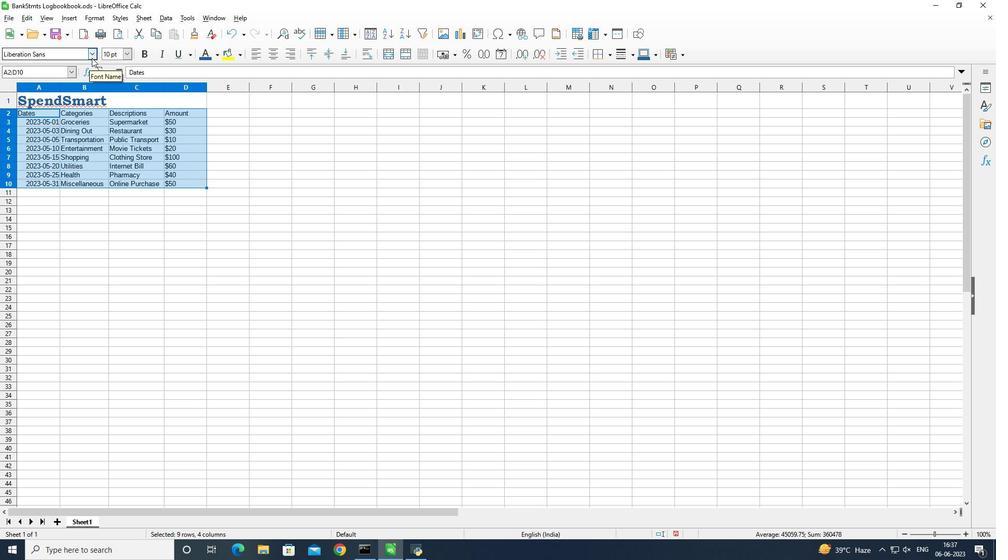 
Action: Mouse moved to (91, 64)
Screenshot: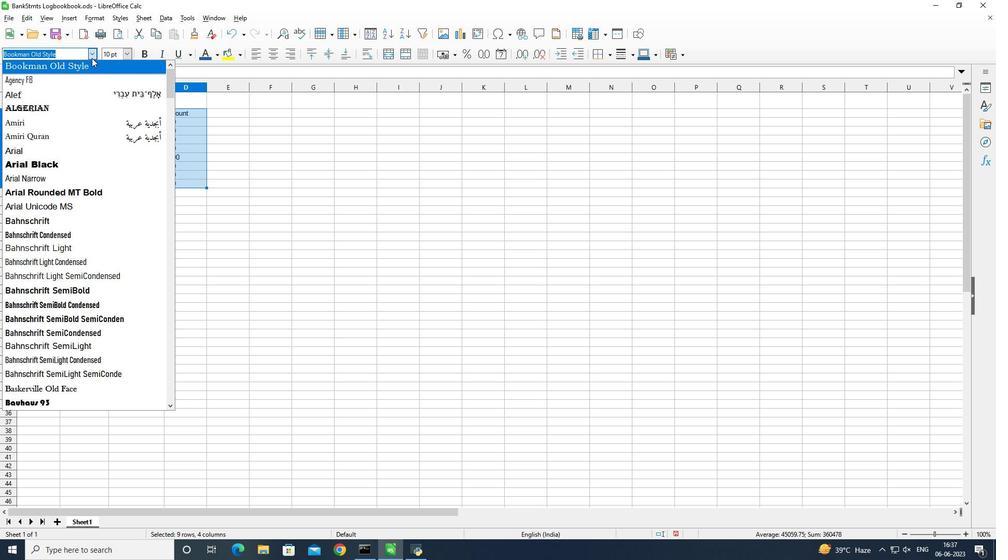 
Action: Mouse pressed left at (91, 64)
Screenshot: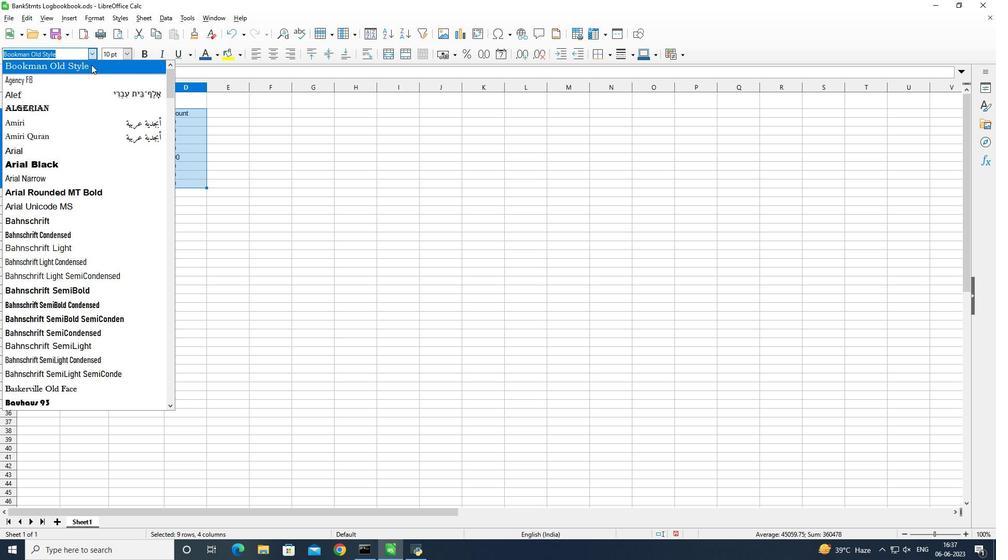 
Action: Mouse moved to (128, 51)
Screenshot: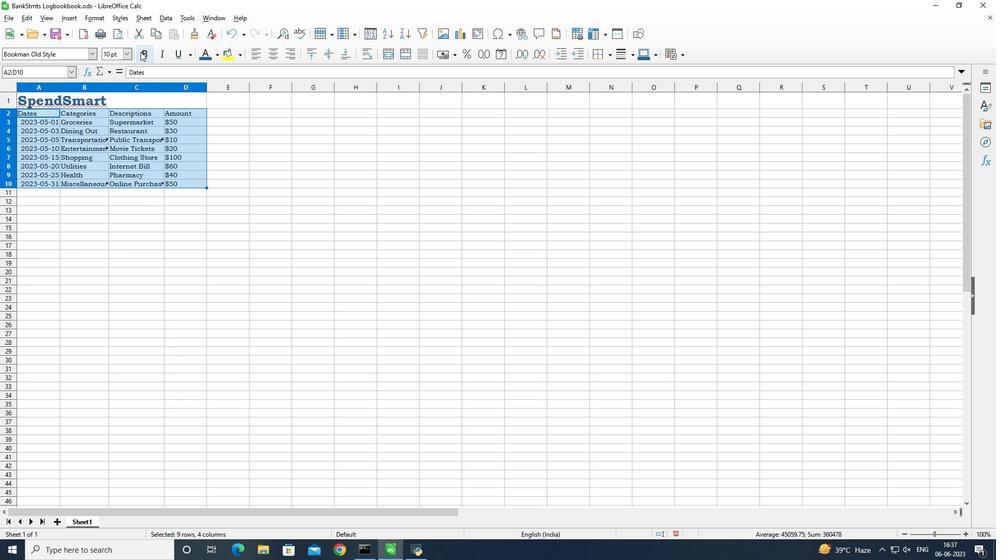 
Action: Mouse pressed left at (128, 51)
Screenshot: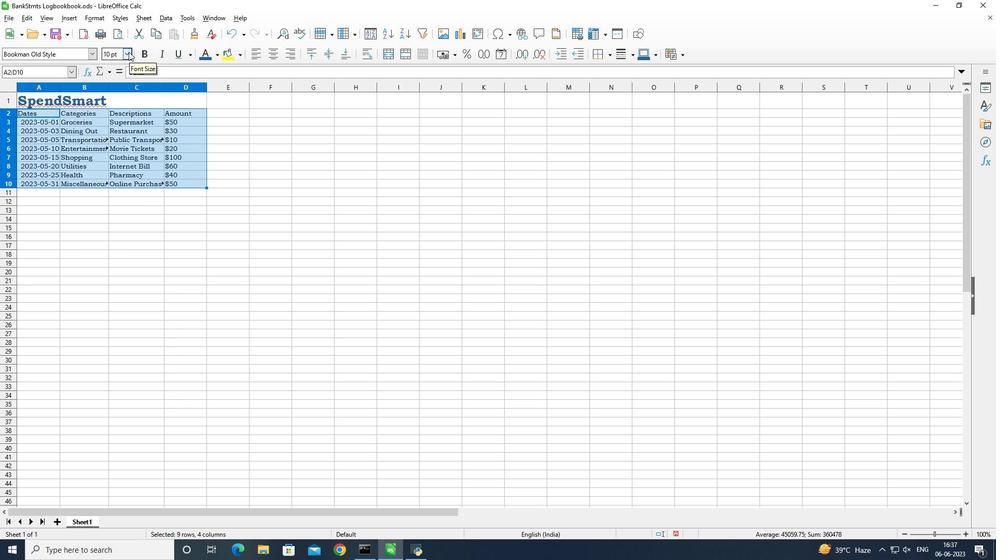 
Action: Mouse moved to (116, 124)
Screenshot: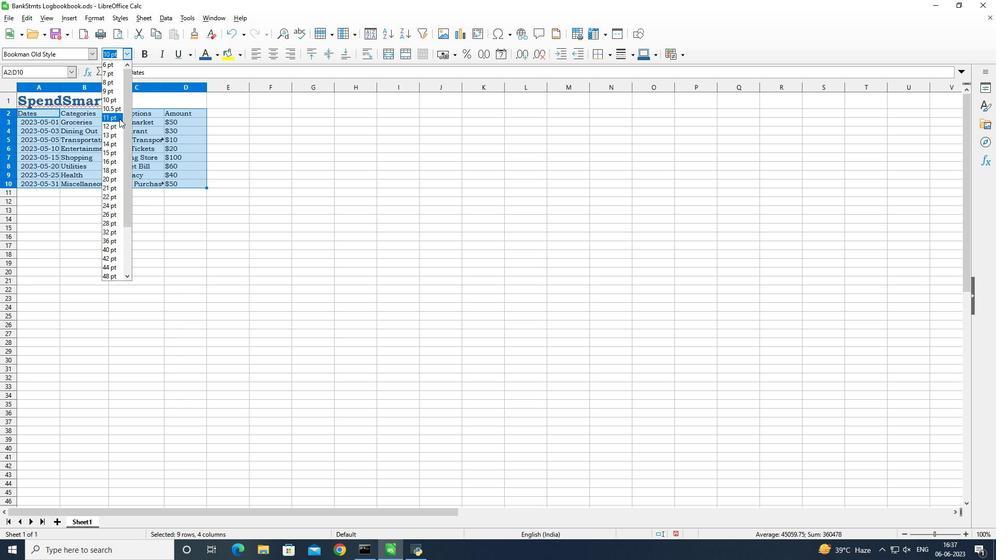 
Action: Mouse pressed left at (116, 124)
Screenshot: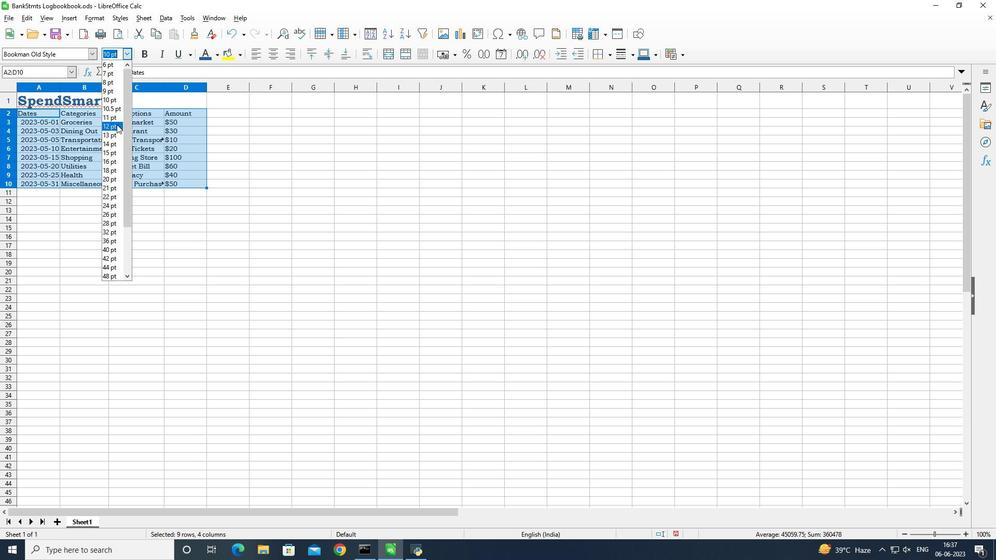 
Action: Mouse moved to (178, 102)
Screenshot: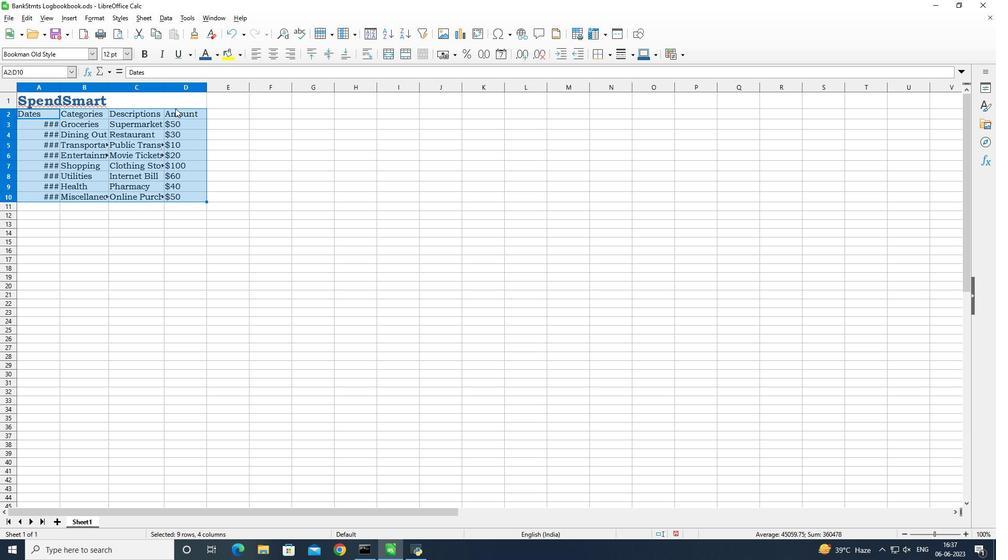 
Action: Mouse pressed left at (178, 102)
Screenshot: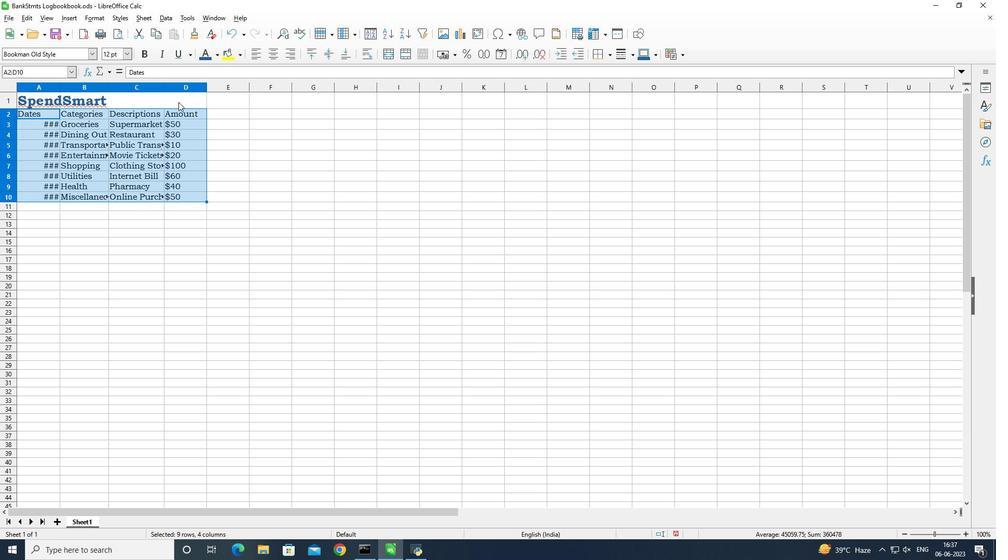 
Action: Key pressed <Key.shift_r><Key.shift_r><Key.shift_r><Key.shift_r><Key.shift_r><Key.shift_r><Key.shift_r><Key.shift_r><Key.shift_r><Key.shift_r><Key.shift_r><Key.shift_r><Key.shift_r><Key.down><Key.down><Key.down><Key.down><Key.down><Key.down><Key.down><Key.down><Key.down>
Screenshot: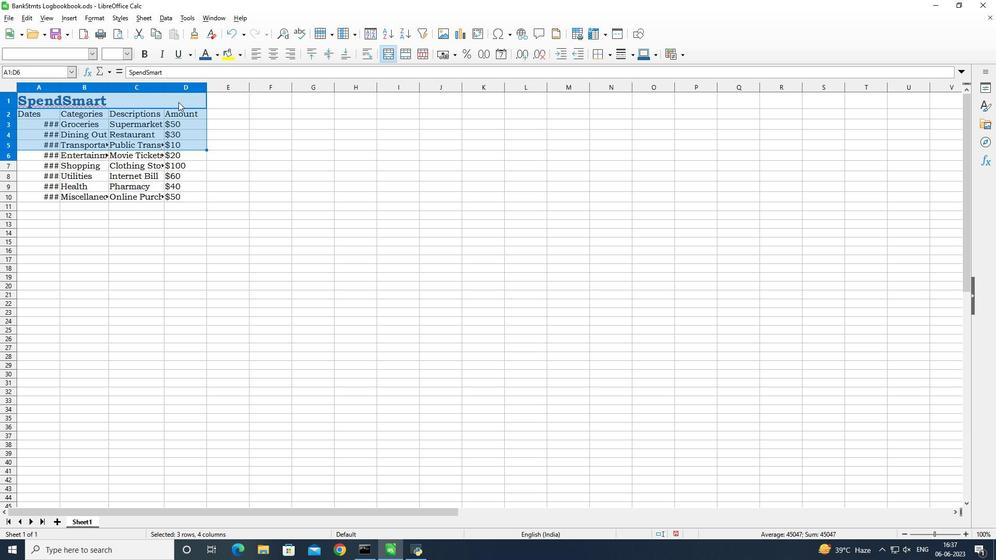 
Action: Mouse moved to (271, 58)
Screenshot: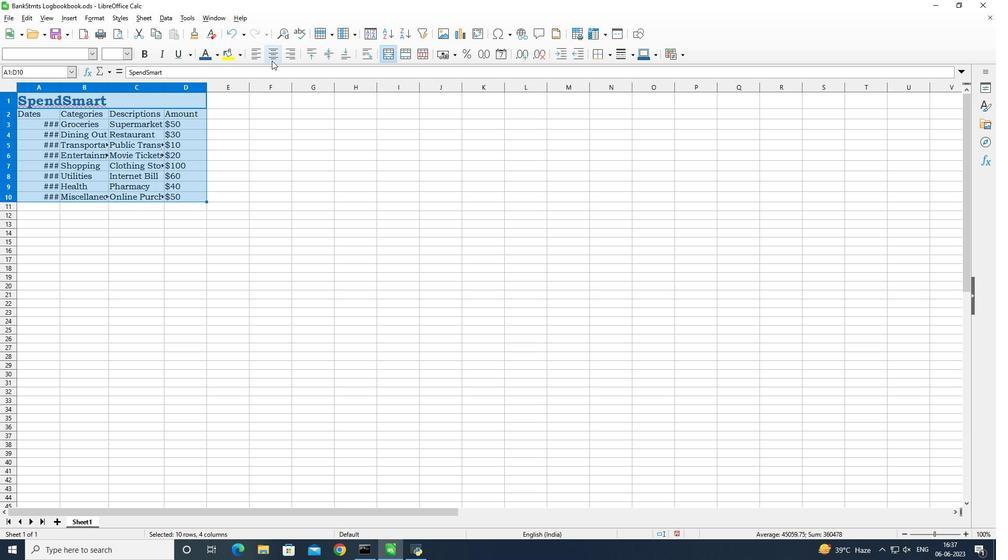 
Action: Mouse pressed left at (271, 58)
Screenshot: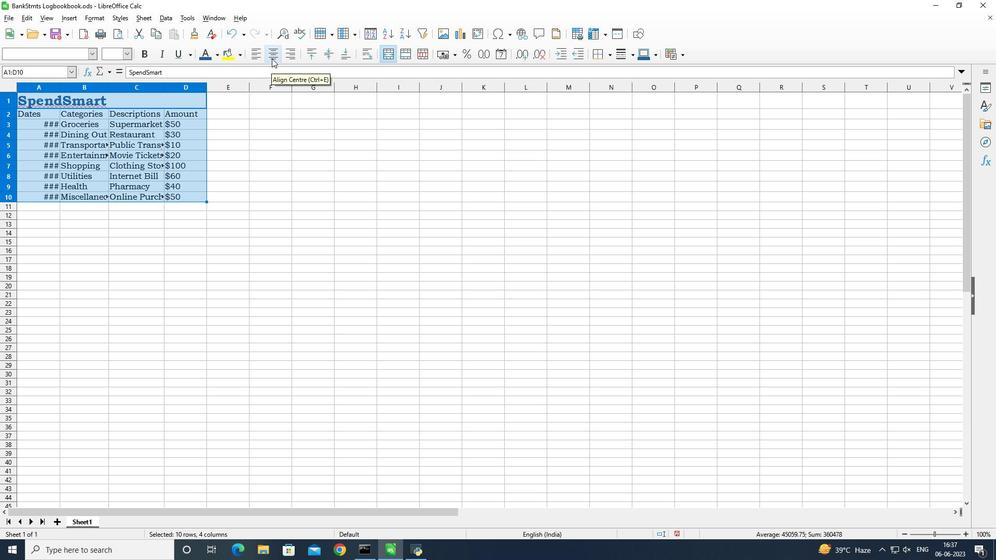 
Action: Mouse moved to (192, 196)
Screenshot: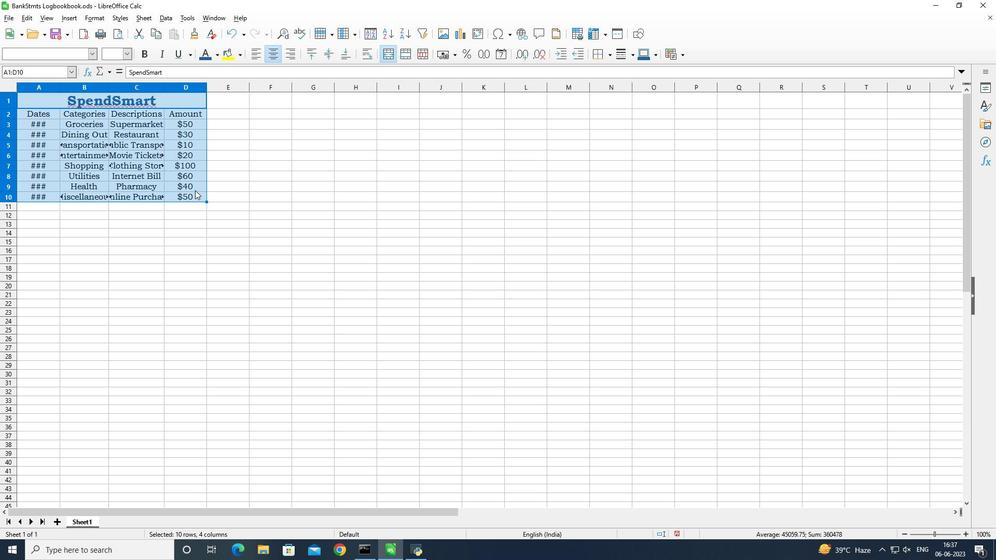 
Action: Mouse pressed left at (192, 196)
Screenshot: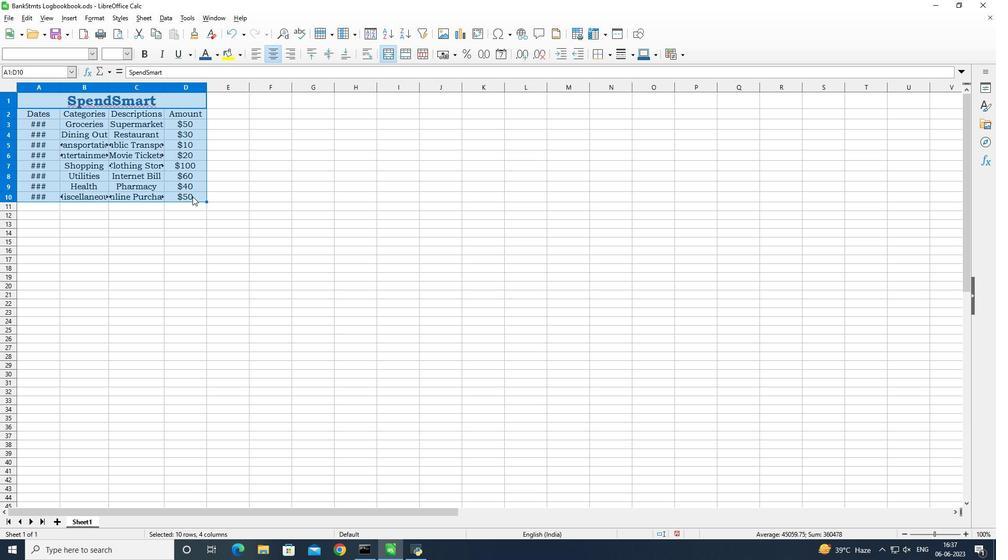 
Action: Mouse moved to (59, 85)
Screenshot: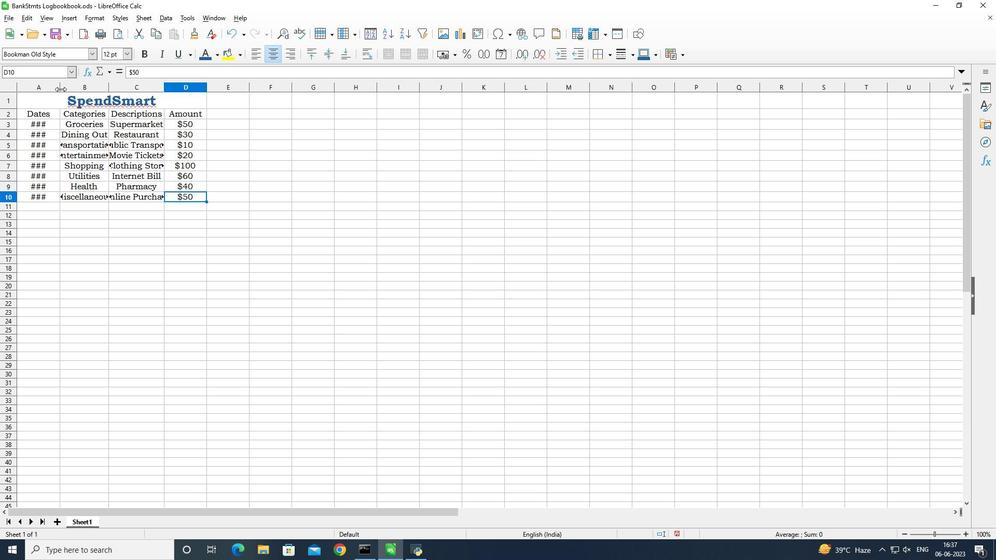 
Action: Mouse pressed left at (59, 85)
Screenshot: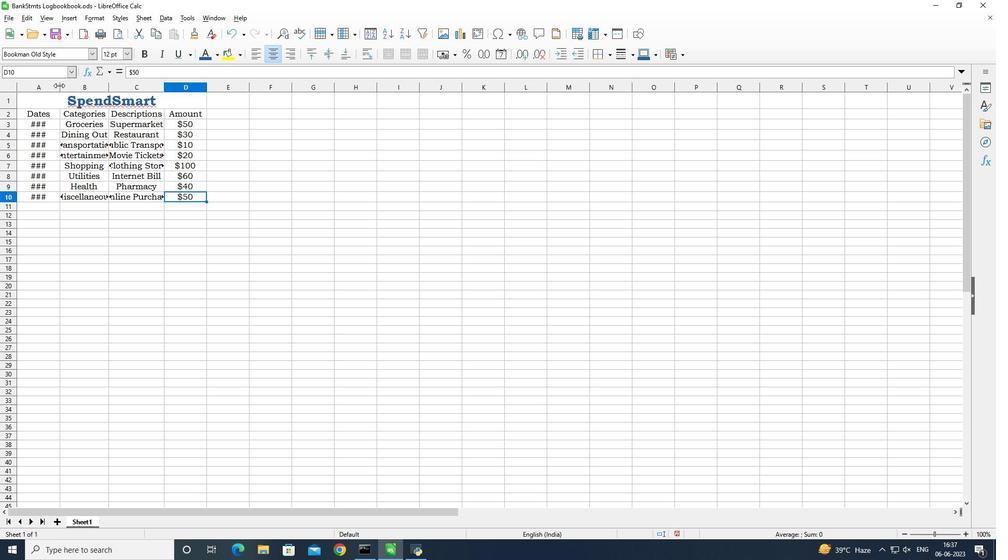 
Action: Mouse pressed left at (59, 85)
Screenshot: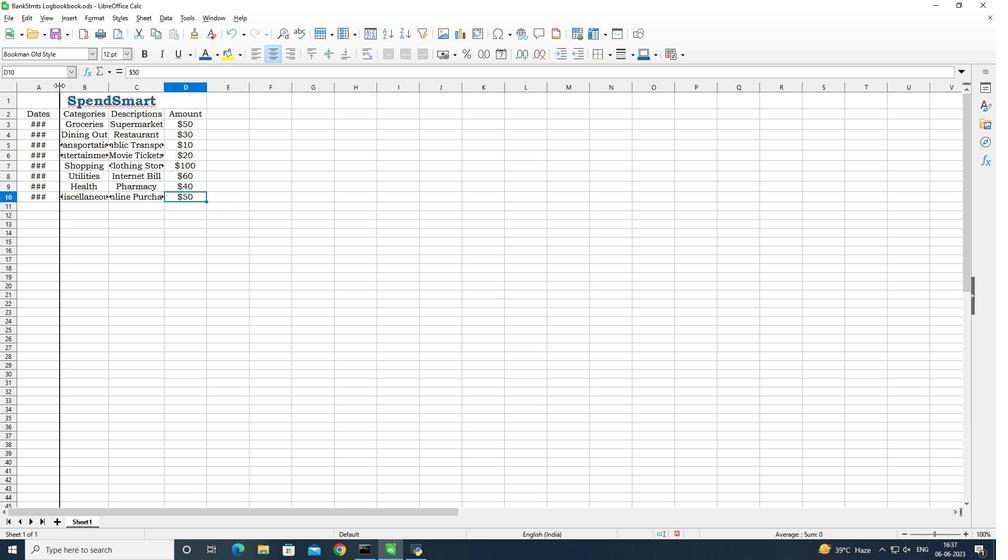 
Action: Mouse moved to (119, 87)
Screenshot: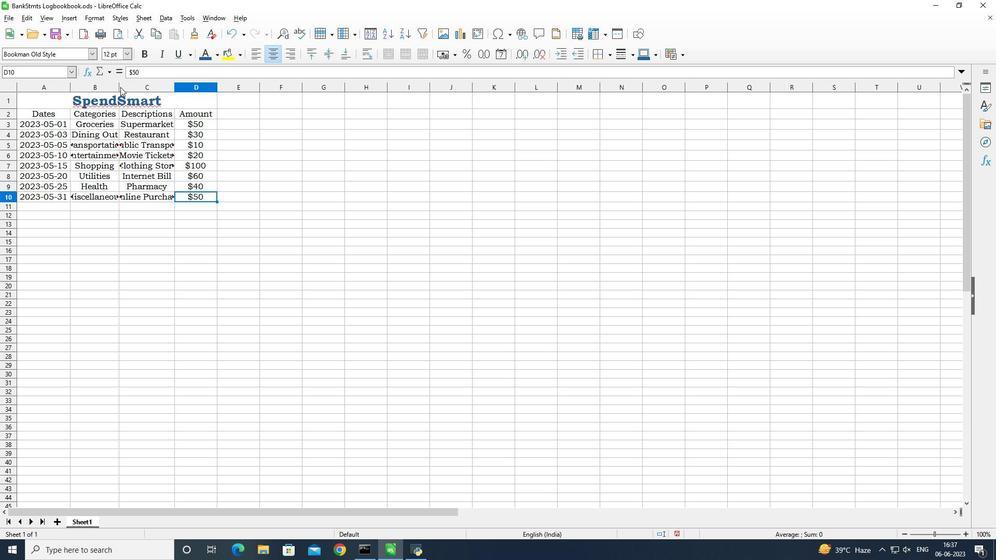 
Action: Mouse pressed left at (119, 87)
Screenshot: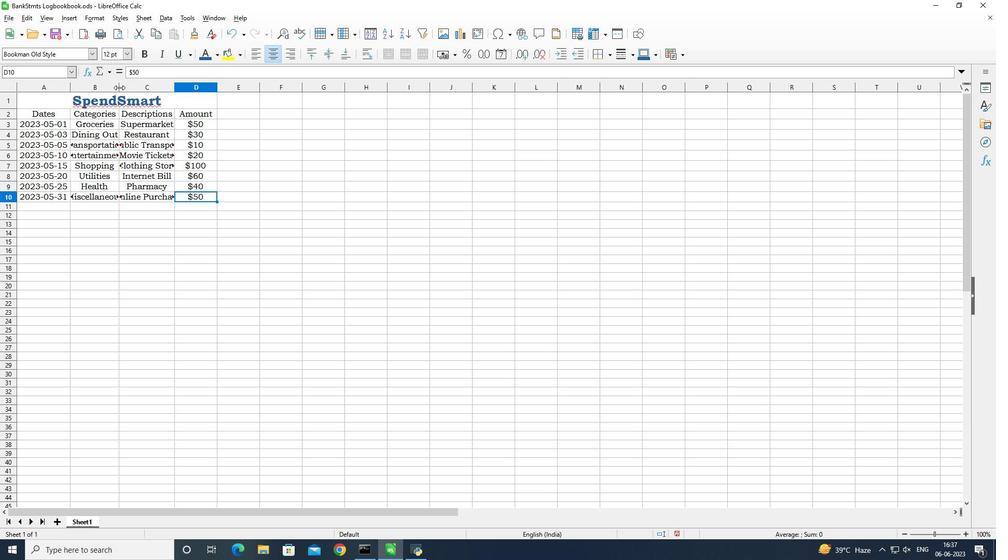 
Action: Mouse pressed left at (119, 87)
Screenshot: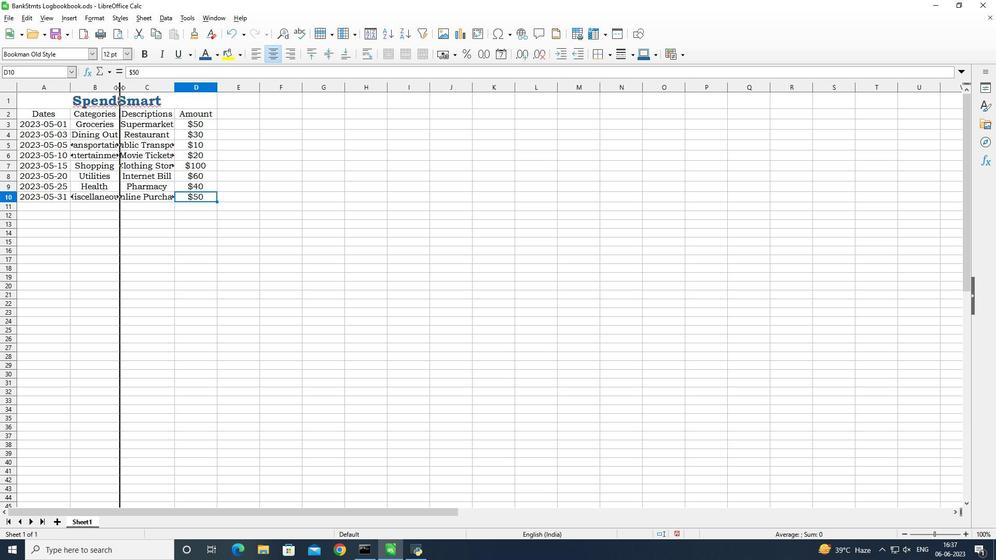 
Action: Mouse moved to (191, 86)
Screenshot: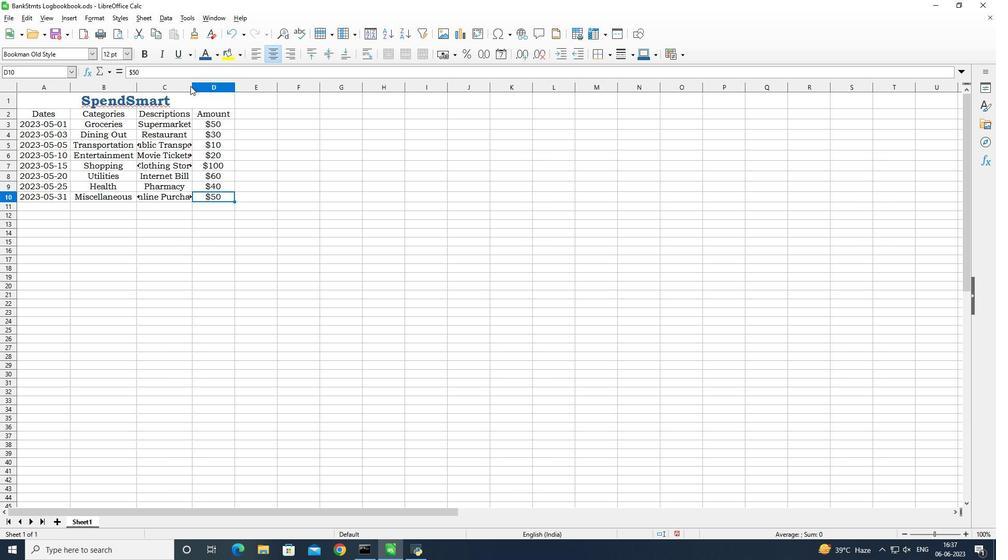 
Action: Mouse pressed left at (191, 86)
Screenshot: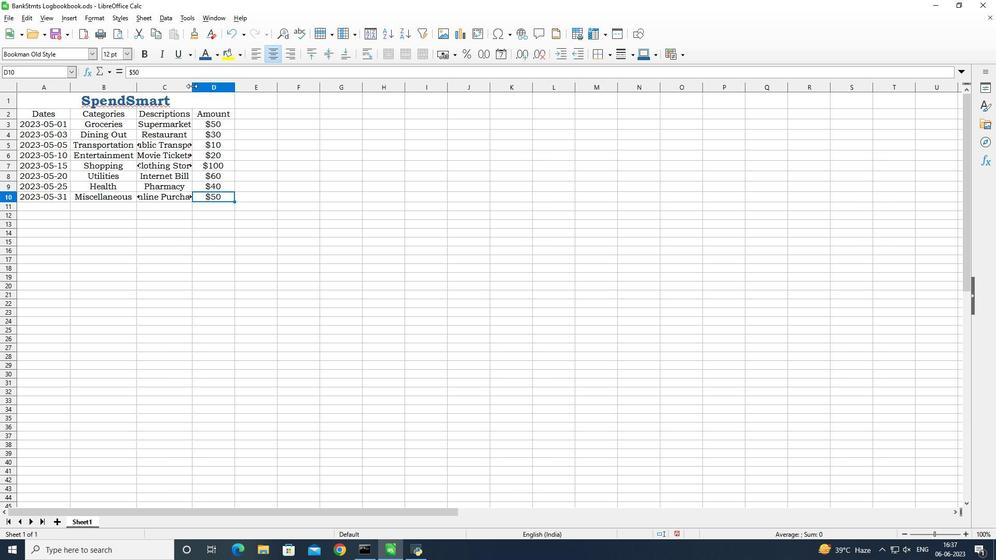
Action: Mouse pressed left at (191, 86)
Screenshot: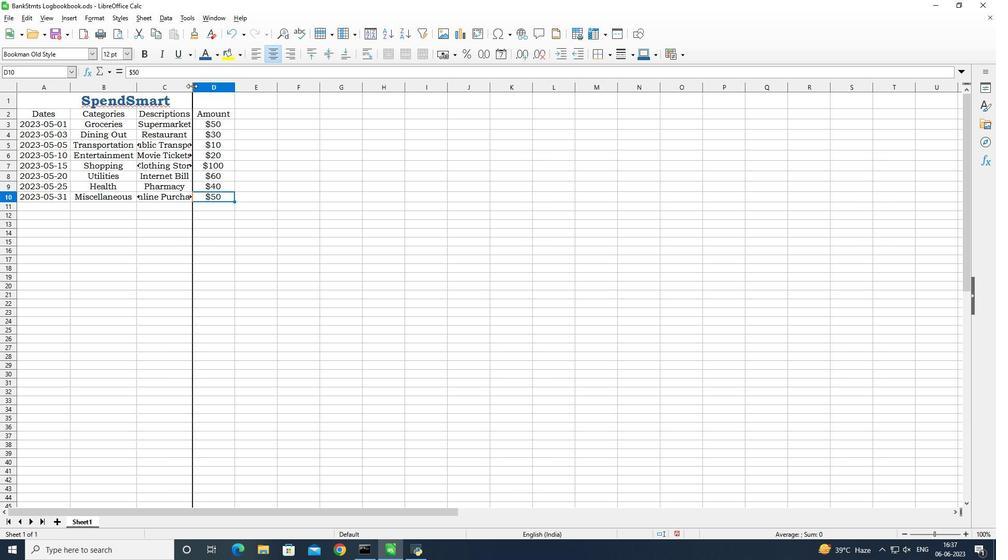 
Action: Mouse moved to (296, 198)
Screenshot: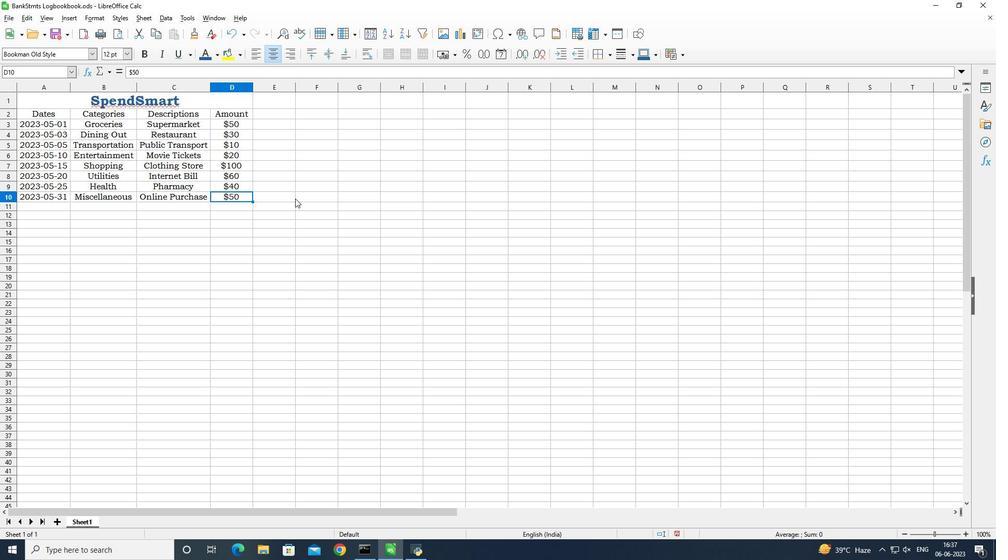 
